 Task: Look for space in Manhattan from 23rd April, 2023 to 29th April, 2023 for 4 adults in price range Rs.15000 to Rs.20000. Place can be entire place with 2 bedrooms having 2 beds and 2 bathrooms. Property type can be house. Amenities needed are: wifi, kitchen, heating, bbq grill, breakfast. Required host language is English.
Action: Mouse moved to (413, 471)
Screenshot: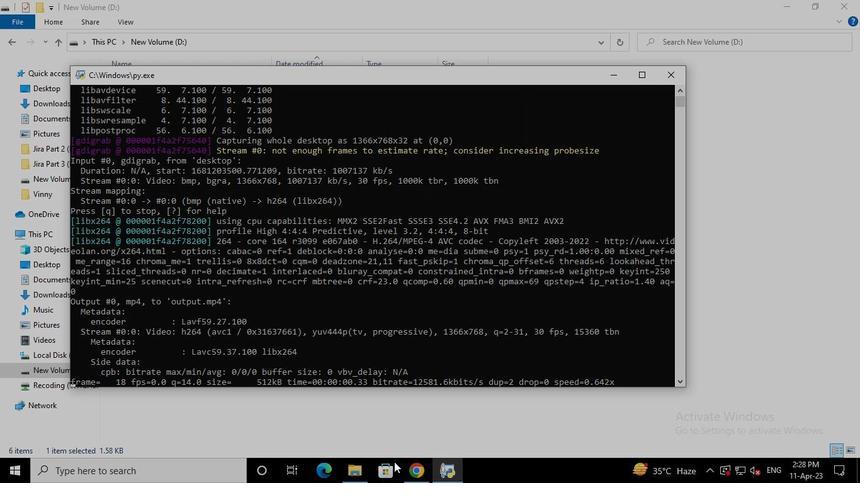 
Action: Mouse pressed left at (413, 471)
Screenshot: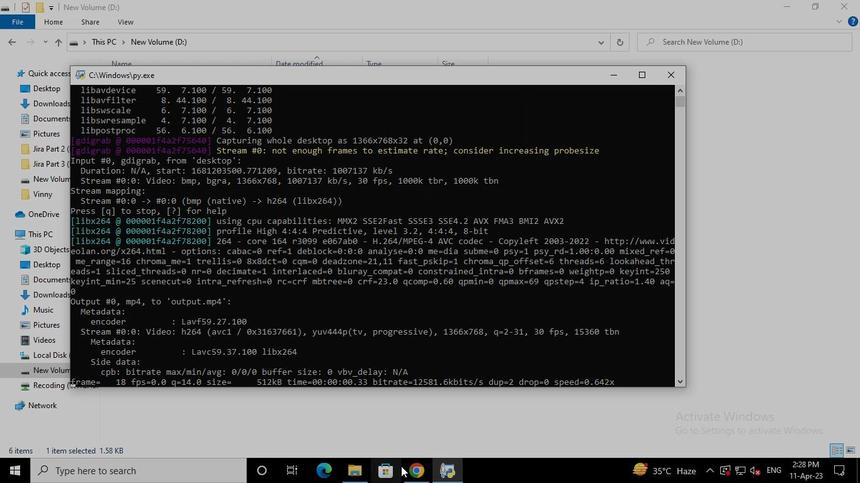 
Action: Mouse moved to (355, 114)
Screenshot: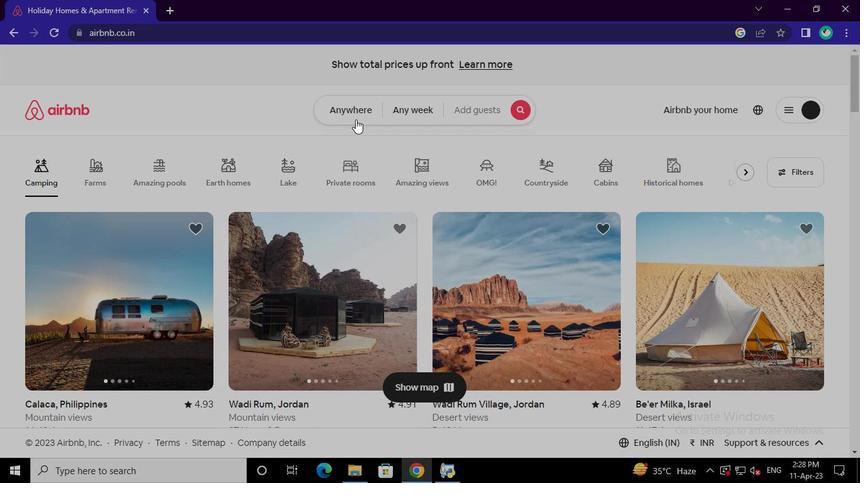 
Action: Mouse pressed left at (355, 114)
Screenshot: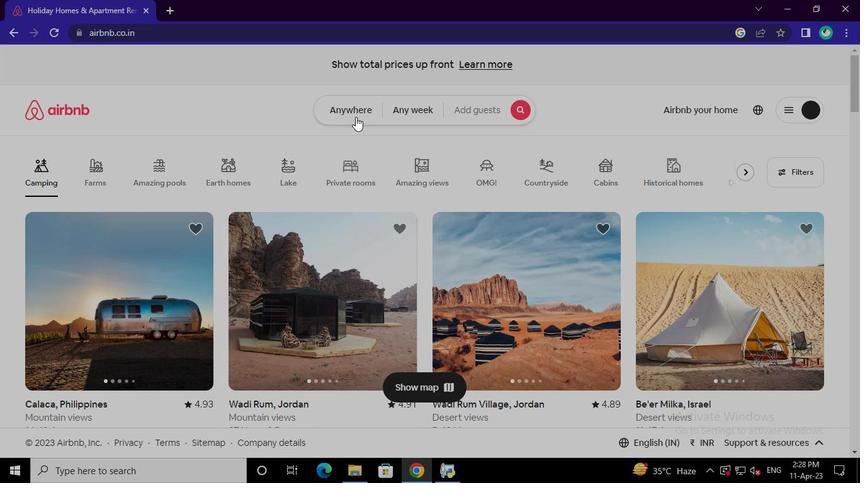 
Action: Mouse moved to (278, 153)
Screenshot: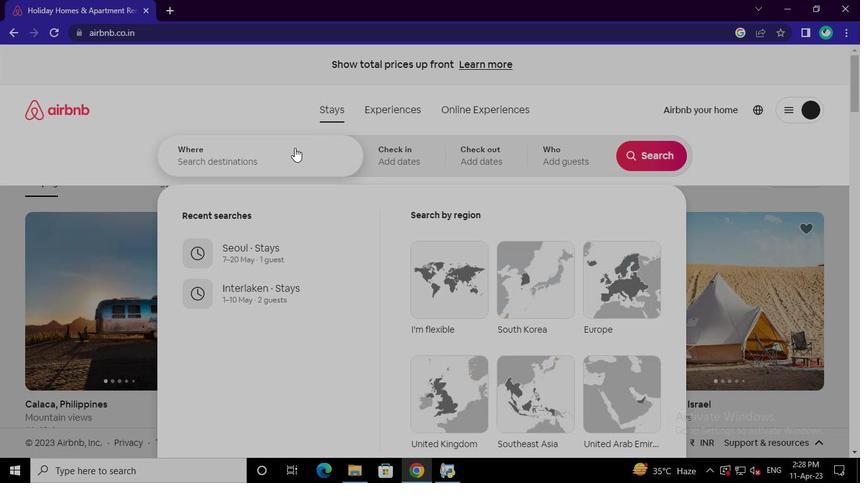 
Action: Mouse pressed left at (278, 153)
Screenshot: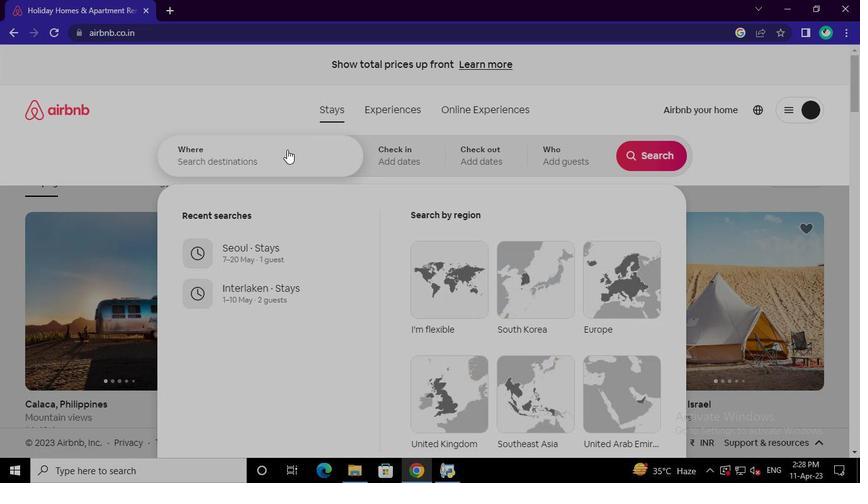 
Action: Keyboard Key.shift
Screenshot: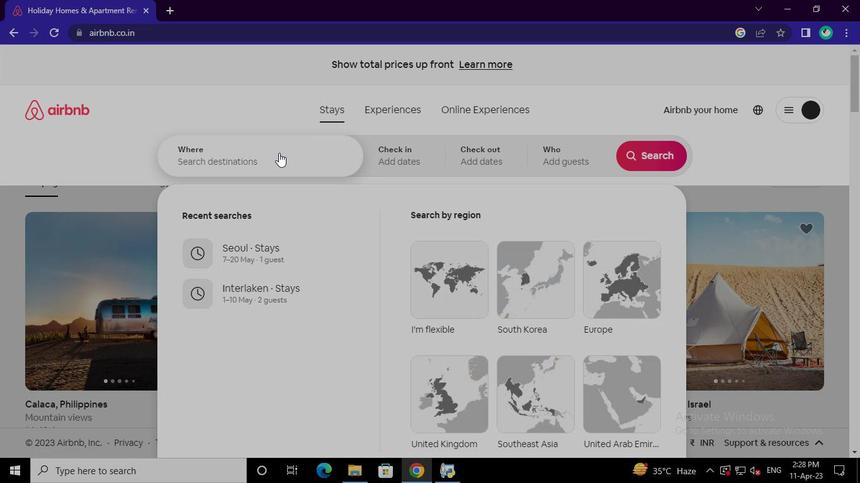 
Action: Keyboard M
Screenshot: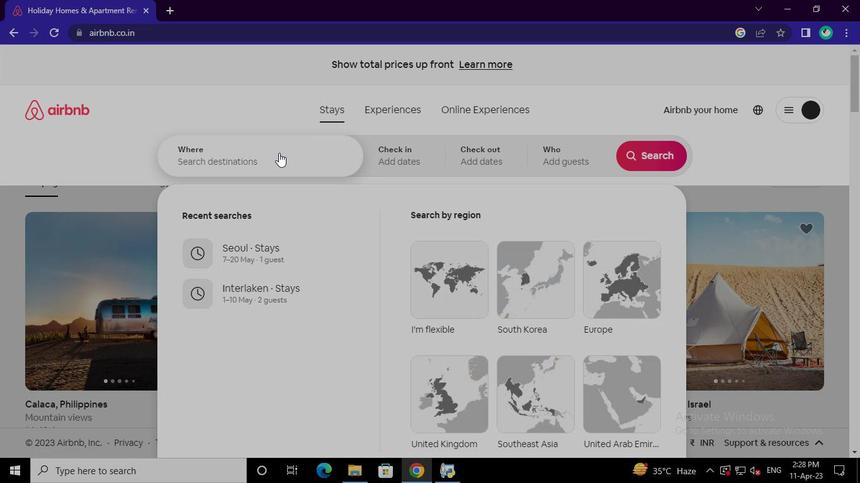 
Action: Keyboard a
Screenshot: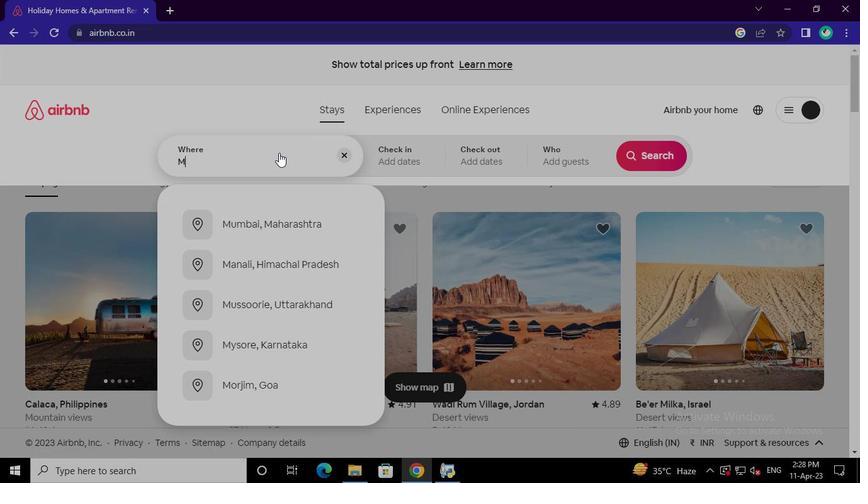 
Action: Keyboard n
Screenshot: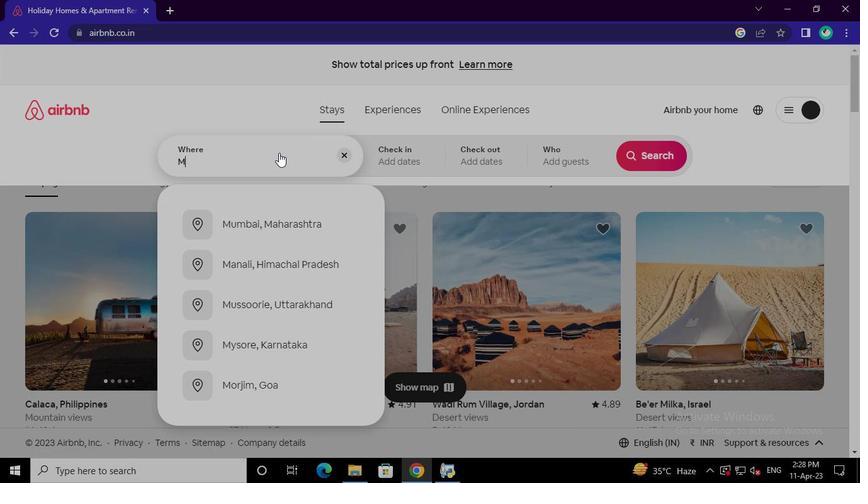 
Action: Keyboard h
Screenshot: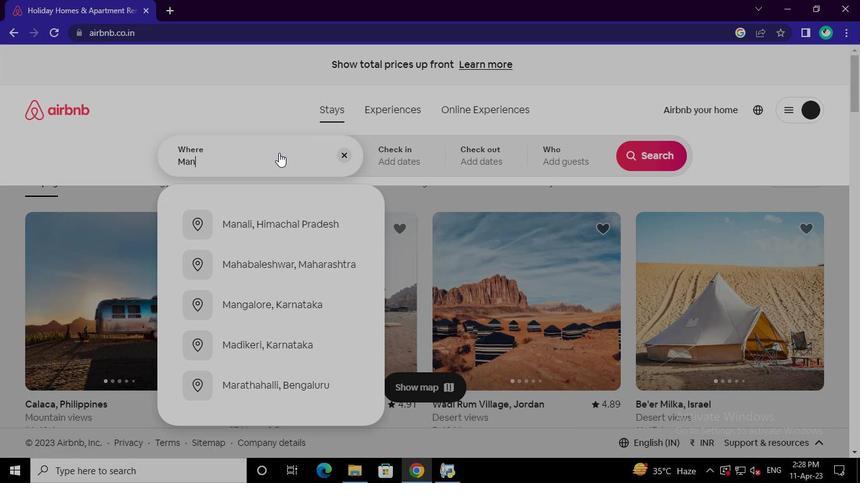 
Action: Keyboard a
Screenshot: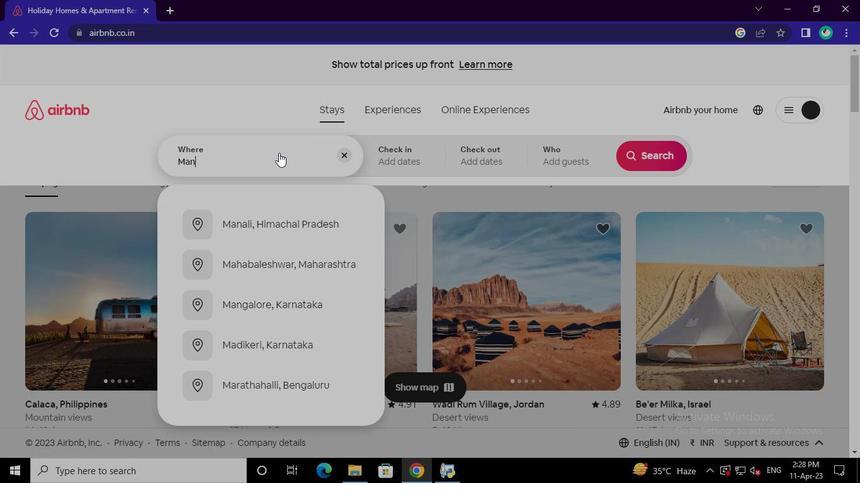 
Action: Keyboard t
Screenshot: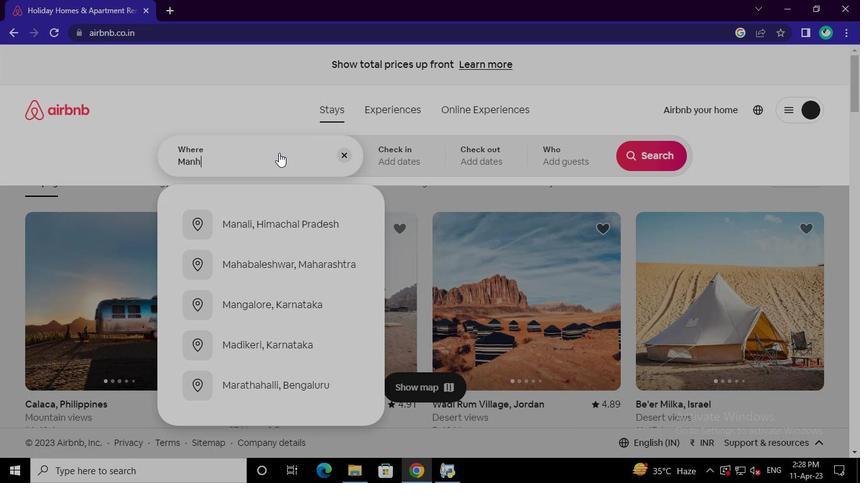 
Action: Keyboard t
Screenshot: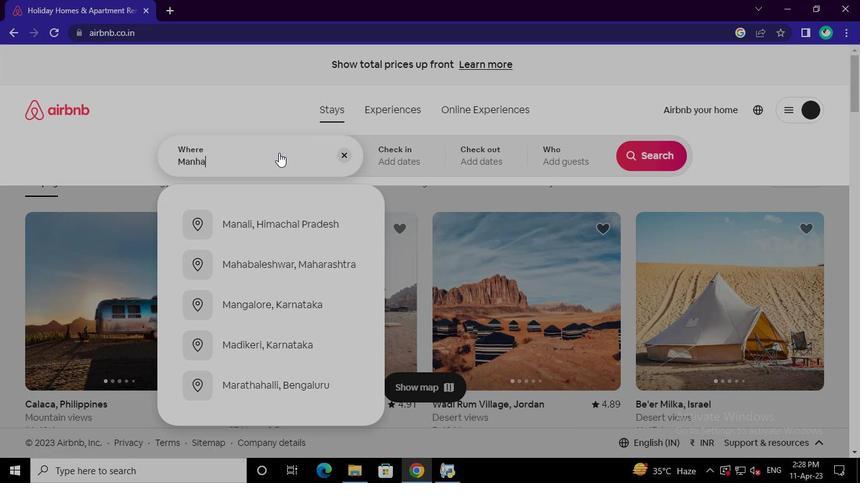 
Action: Keyboard a
Screenshot: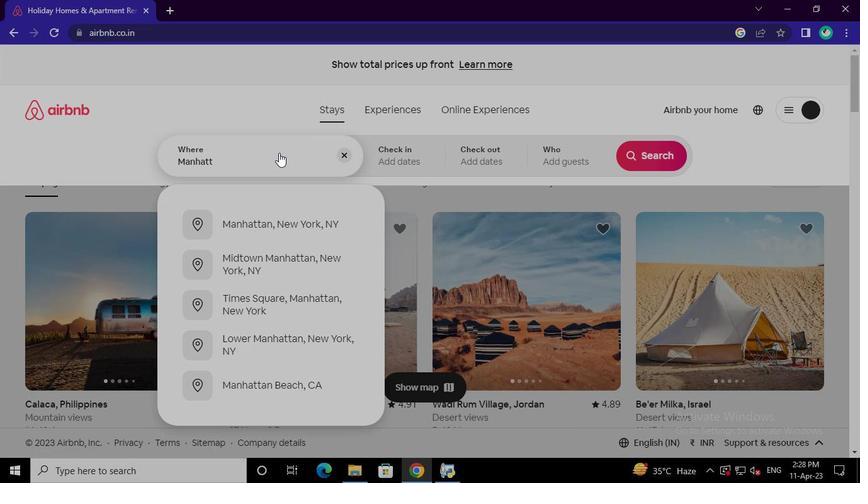 
Action: Keyboard n
Screenshot: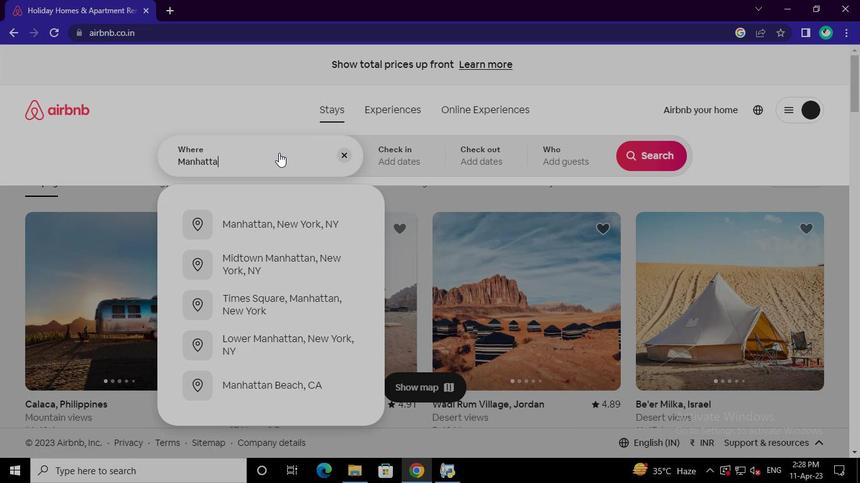 
Action: Mouse moved to (273, 221)
Screenshot: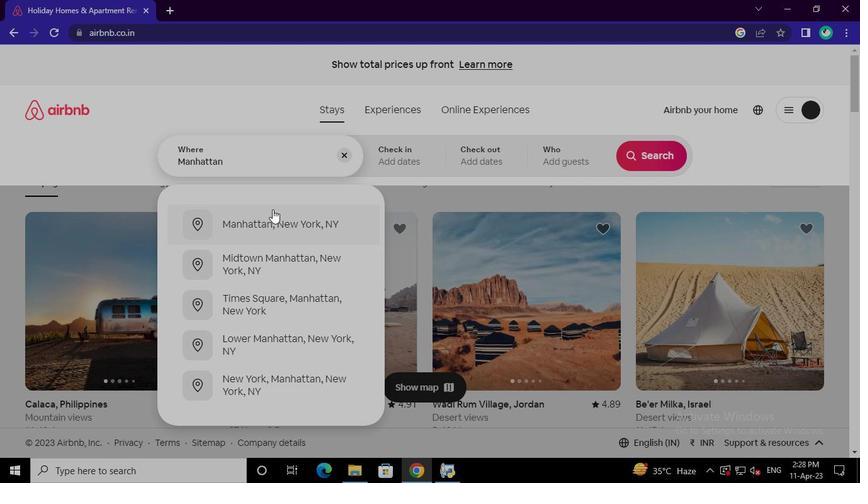 
Action: Mouse pressed left at (273, 221)
Screenshot: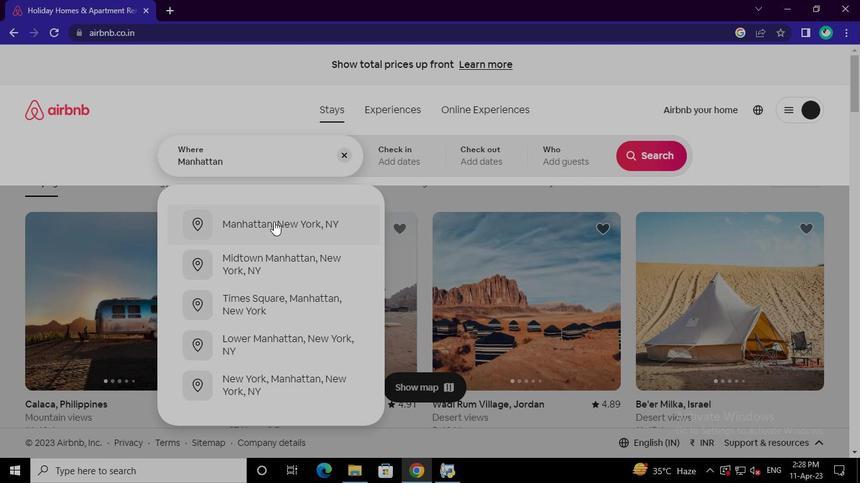 
Action: Mouse moved to (205, 430)
Screenshot: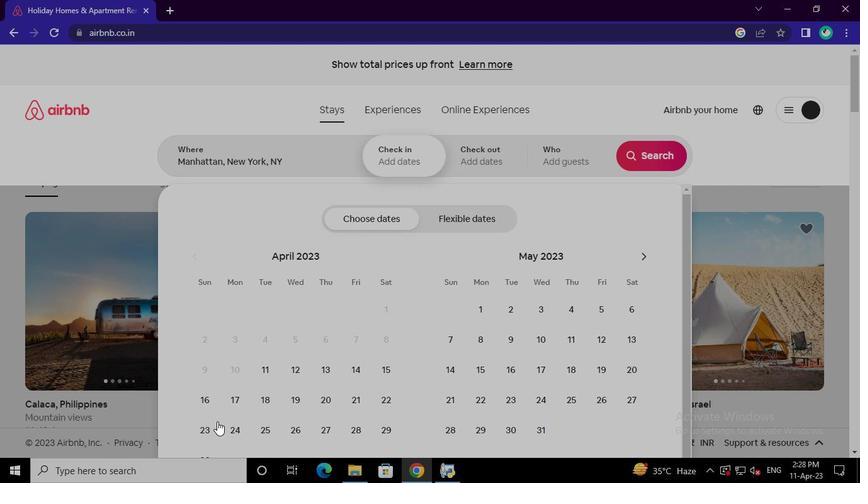 
Action: Mouse pressed left at (205, 430)
Screenshot: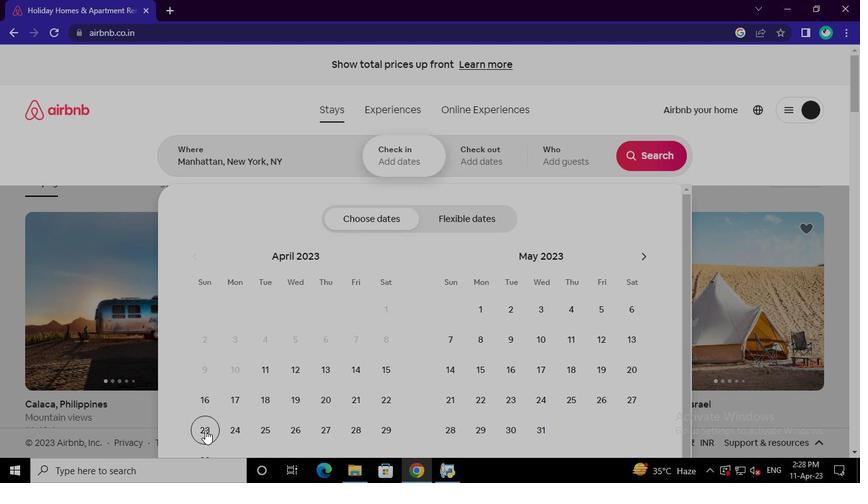 
Action: Mouse moved to (380, 437)
Screenshot: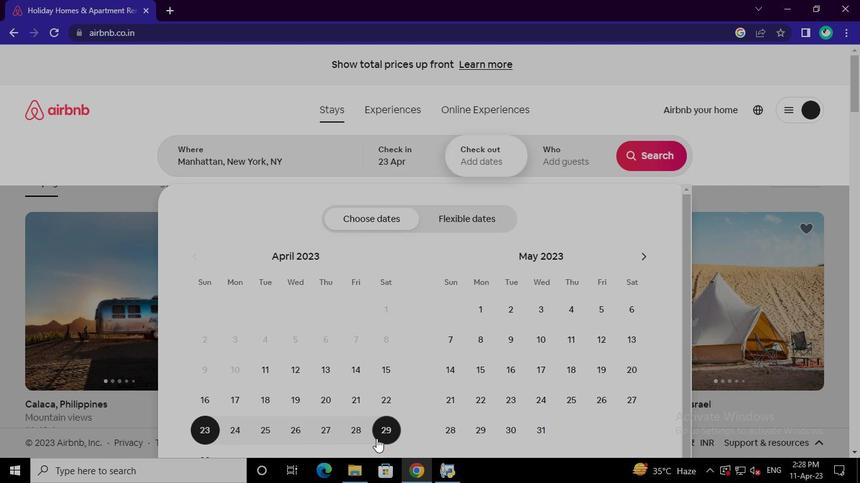 
Action: Mouse pressed left at (380, 437)
Screenshot: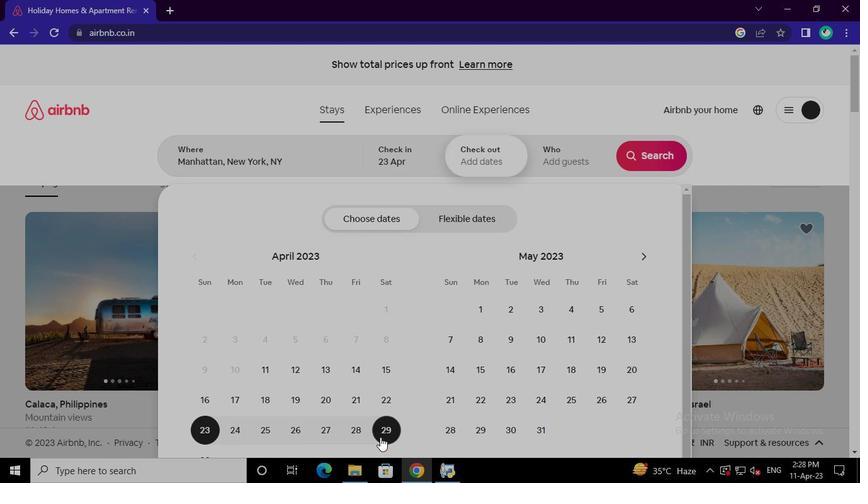 
Action: Mouse moved to (564, 163)
Screenshot: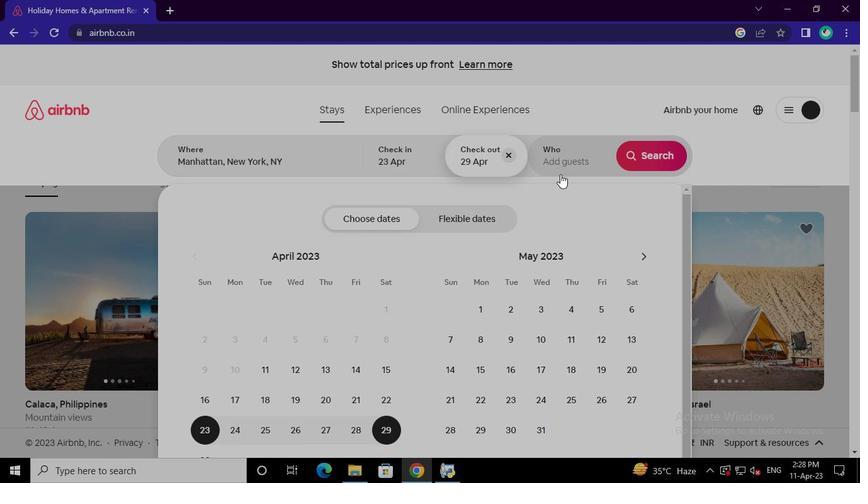 
Action: Mouse pressed left at (564, 163)
Screenshot: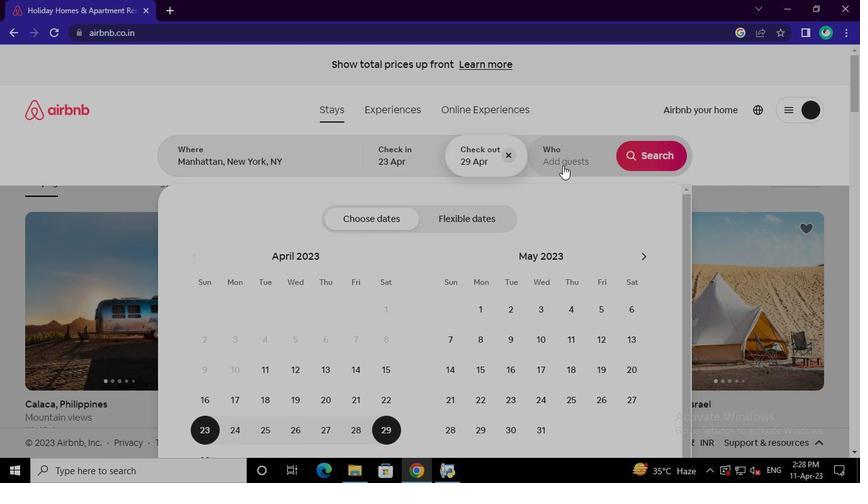 
Action: Mouse moved to (653, 219)
Screenshot: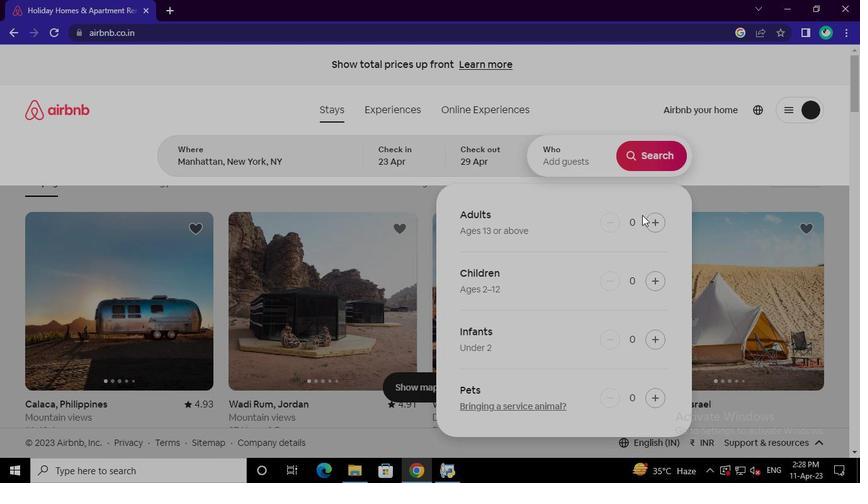 
Action: Mouse pressed left at (653, 219)
Screenshot: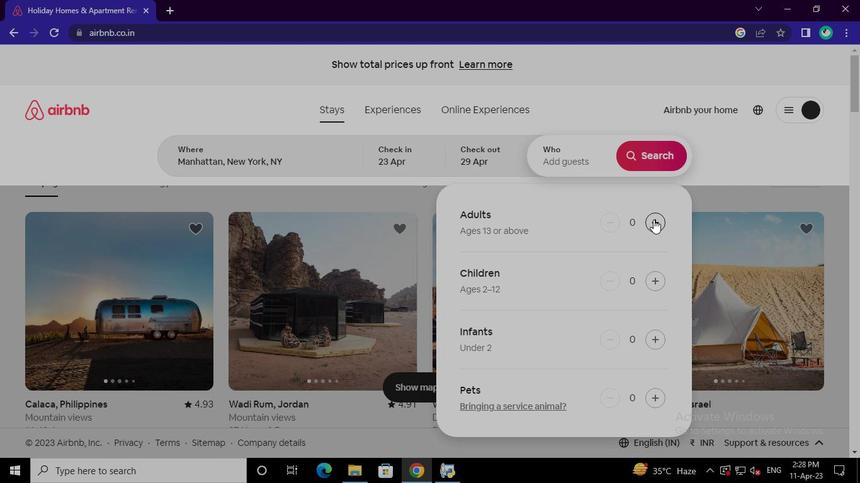 
Action: Mouse pressed left at (653, 219)
Screenshot: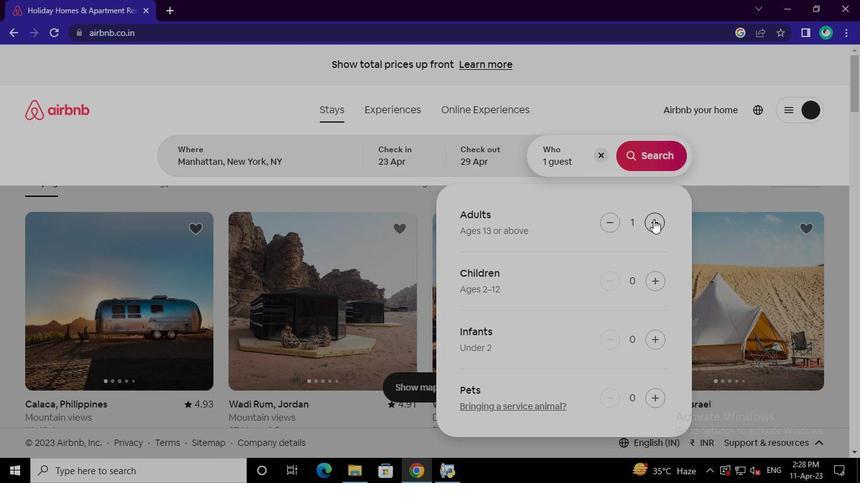
Action: Mouse pressed left at (653, 219)
Screenshot: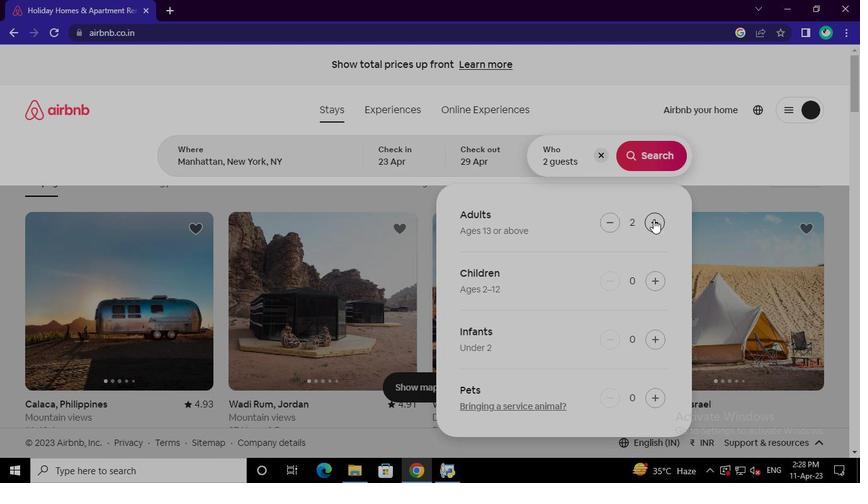 
Action: Mouse pressed left at (653, 219)
Screenshot: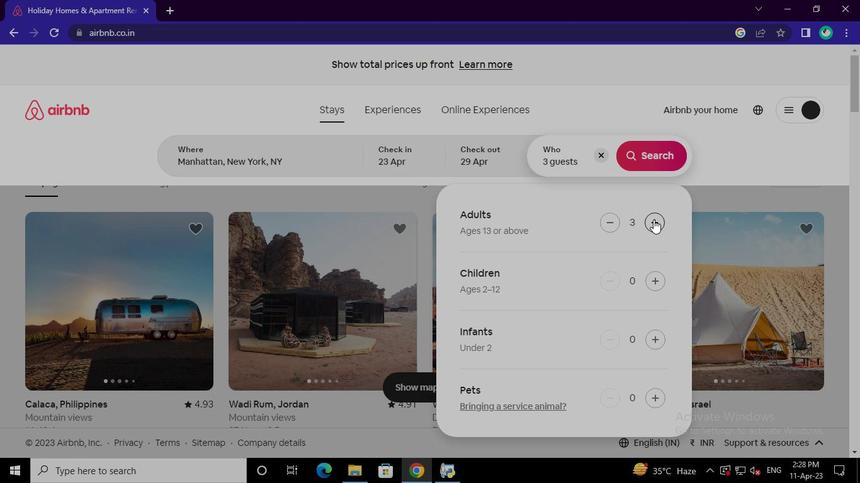 
Action: Mouse moved to (655, 163)
Screenshot: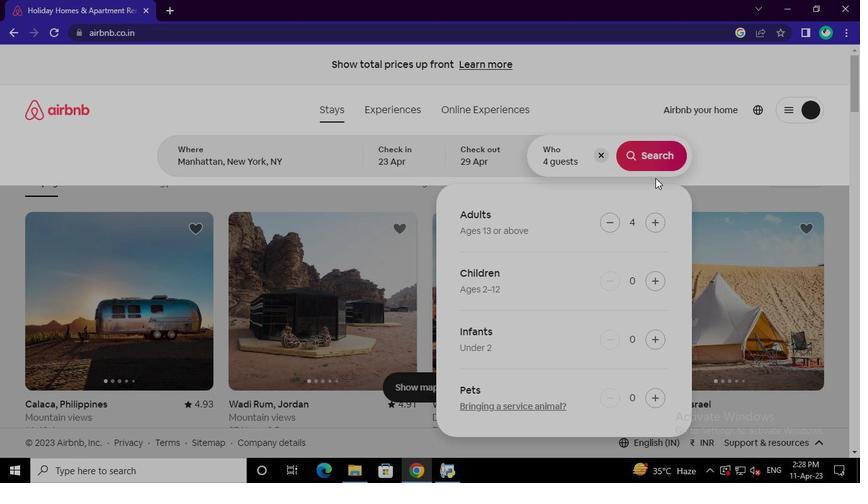 
Action: Mouse pressed left at (655, 163)
Screenshot: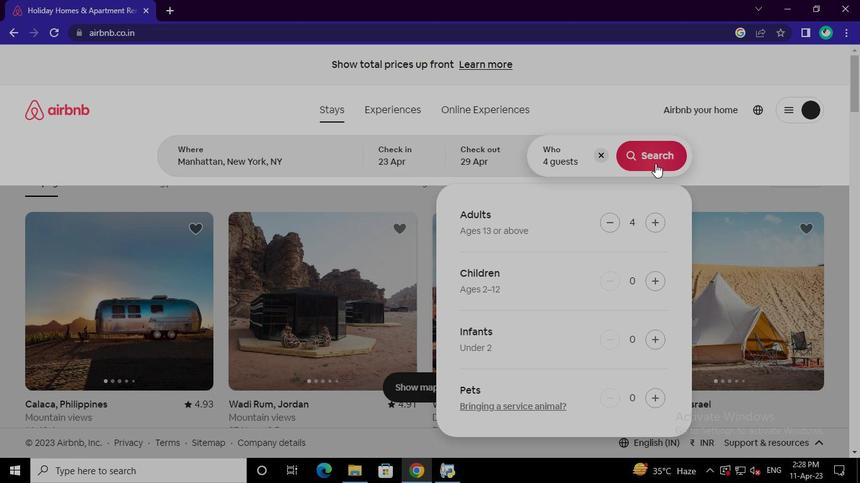 
Action: Mouse moved to (807, 126)
Screenshot: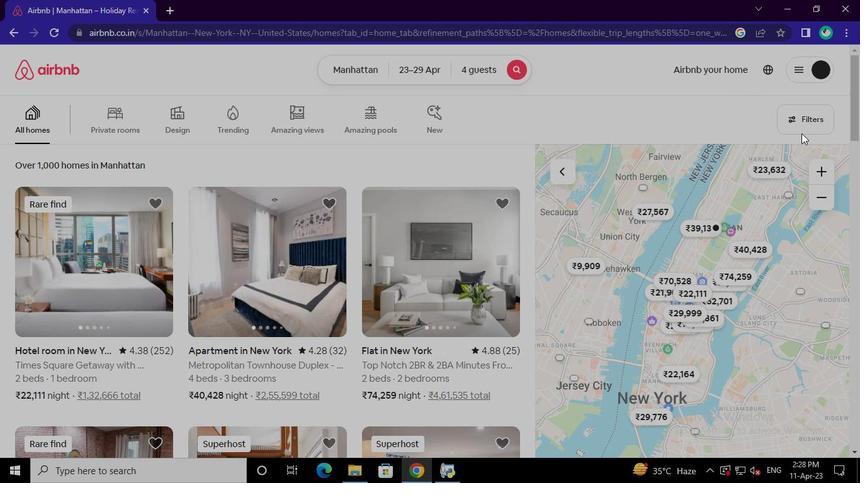 
Action: Mouse pressed left at (807, 126)
Screenshot: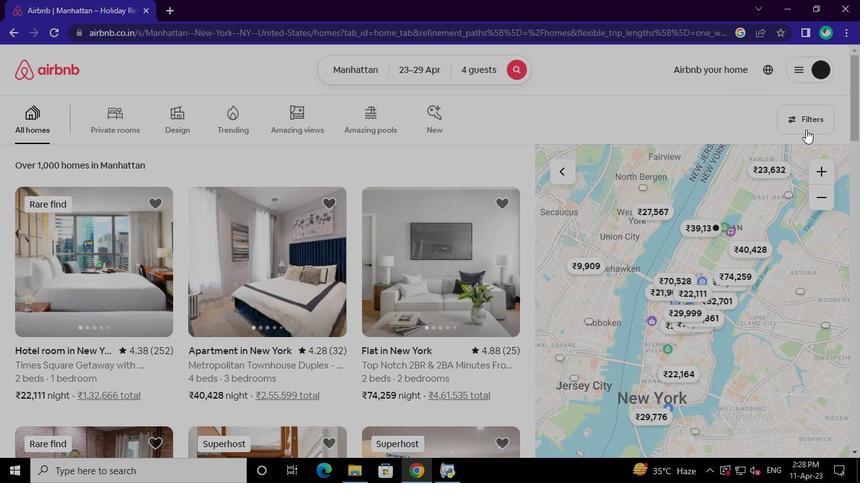 
Action: Mouse moved to (293, 282)
Screenshot: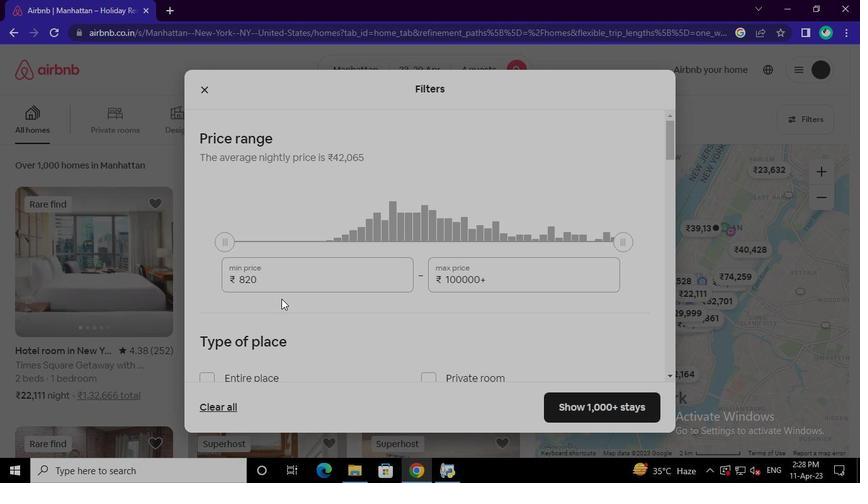 
Action: Mouse pressed left at (293, 282)
Screenshot: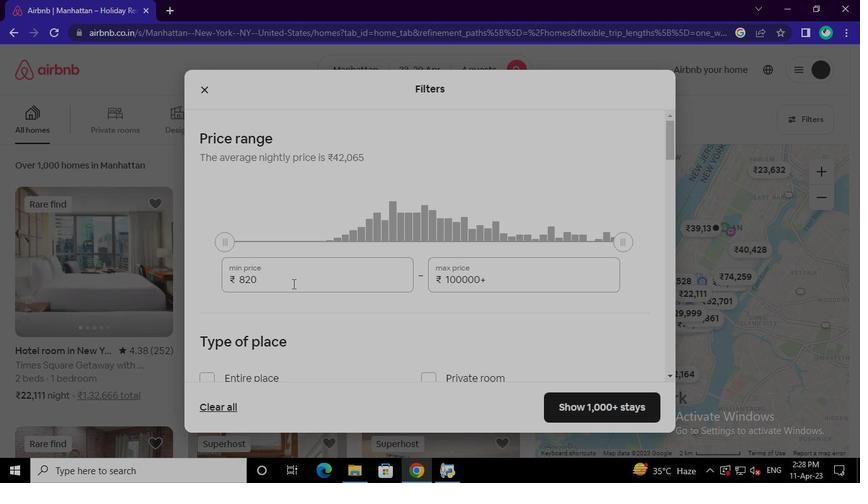 
Action: Keyboard Key.backspace
Screenshot: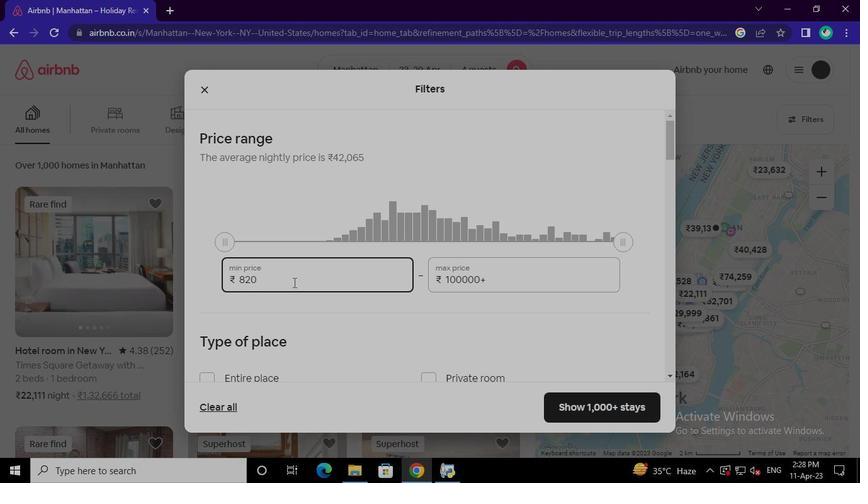 
Action: Keyboard Key.backspace
Screenshot: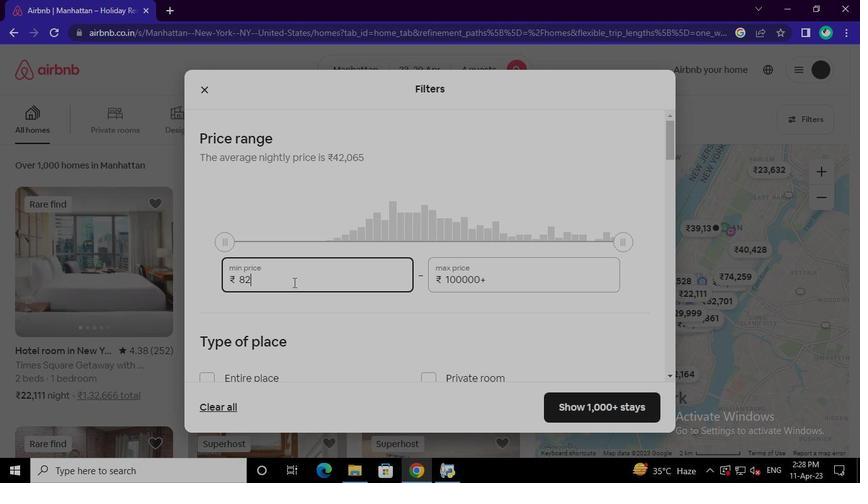 
Action: Keyboard Key.backspace
Screenshot: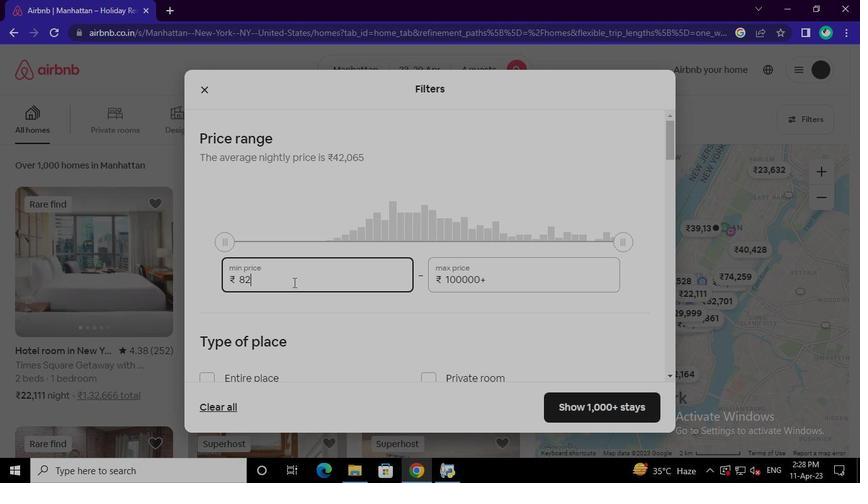 
Action: Keyboard Key.backspace
Screenshot: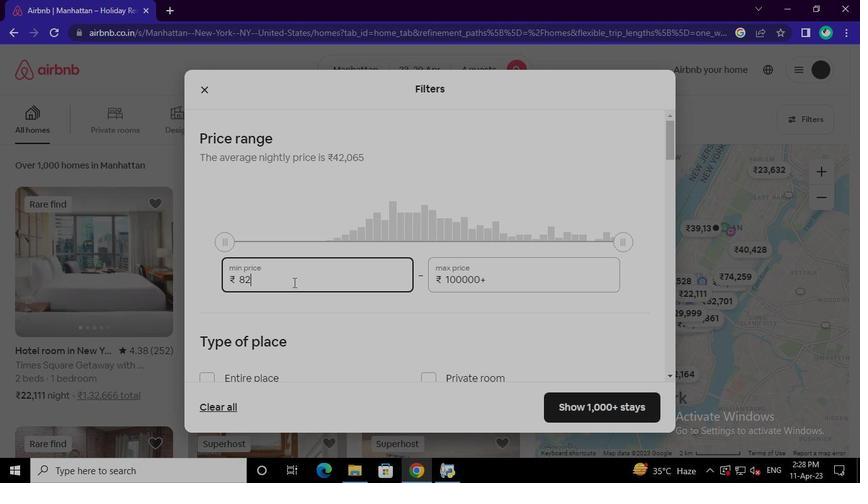 
Action: Keyboard Key.backspace
Screenshot: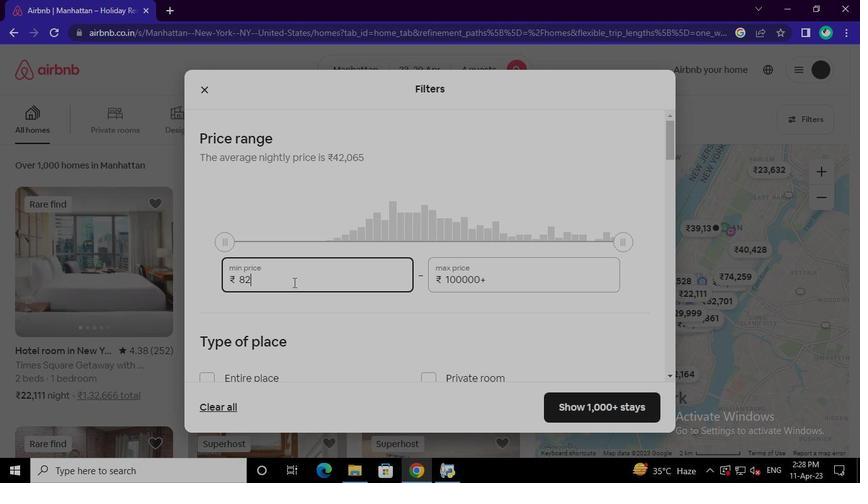 
Action: Keyboard Key.backspace
Screenshot: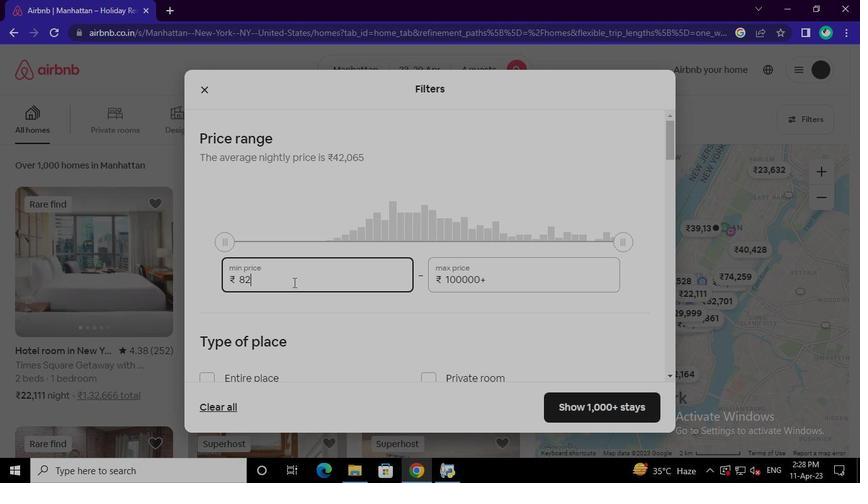
Action: Keyboard Key.backspace
Screenshot: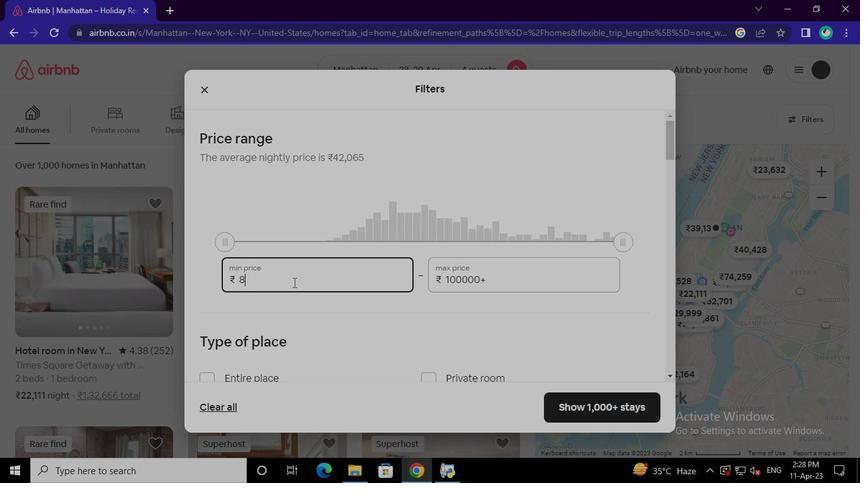 
Action: Keyboard Key.backspace
Screenshot: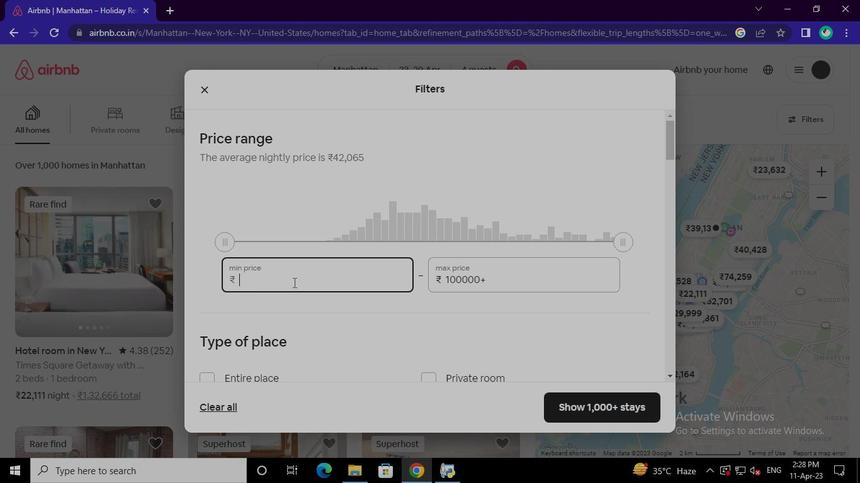 
Action: Keyboard Key.backspace
Screenshot: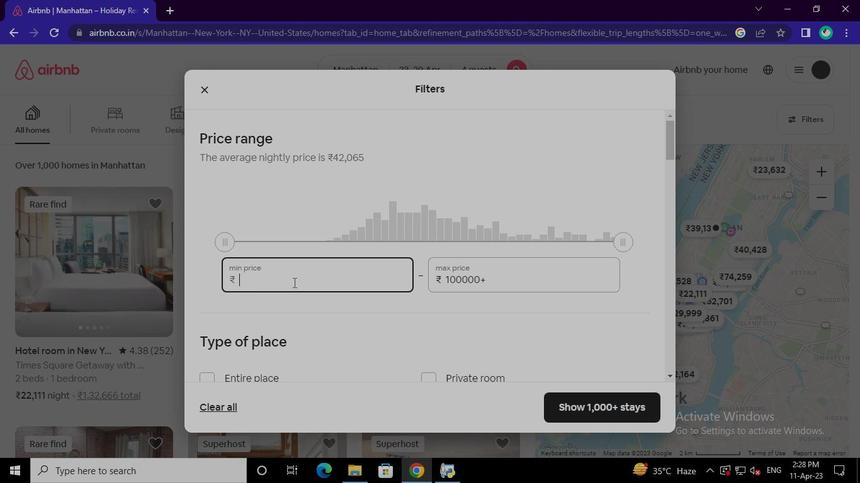 
Action: Keyboard Key.backspace
Screenshot: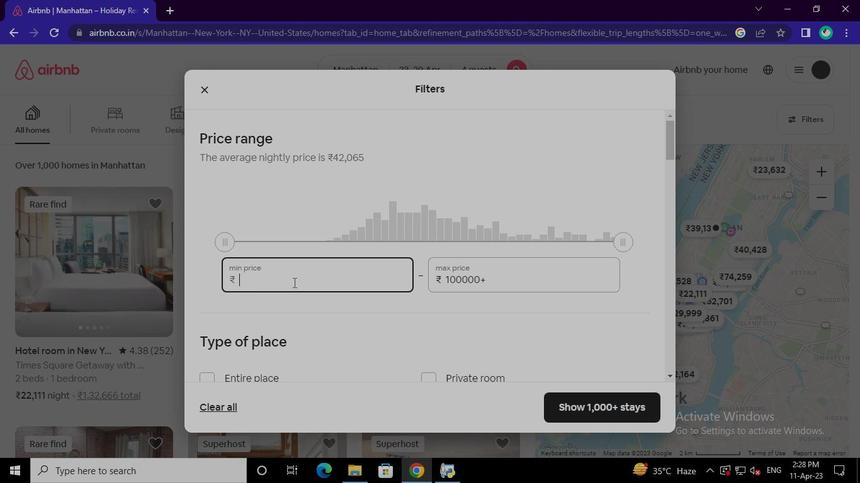 
Action: Keyboard Key.backspace
Screenshot: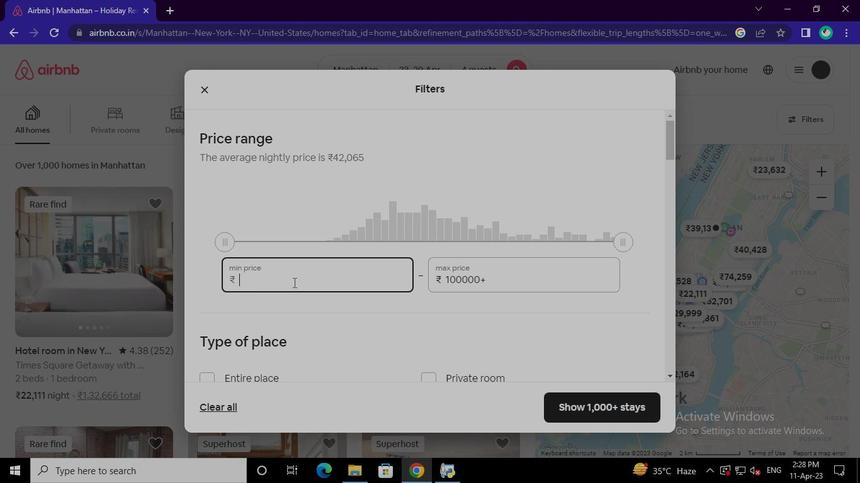 
Action: Keyboard Key.backspace
Screenshot: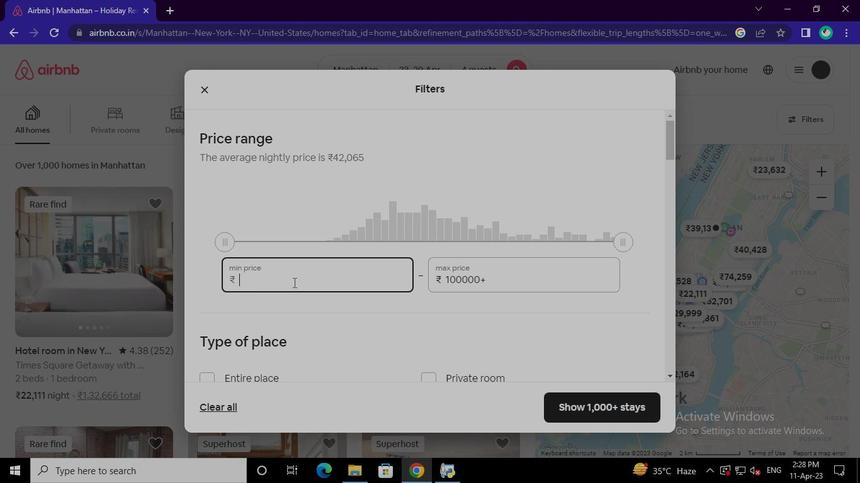 
Action: Keyboard Key.backspace
Screenshot: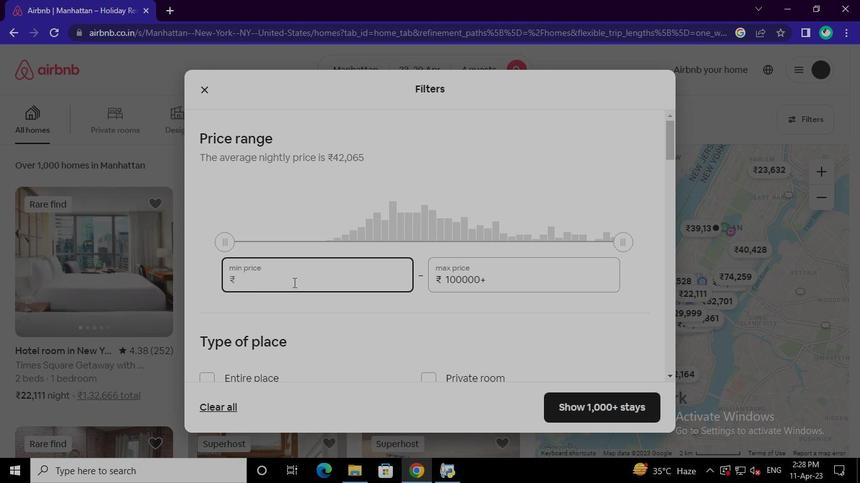 
Action: Keyboard Key.backspace
Screenshot: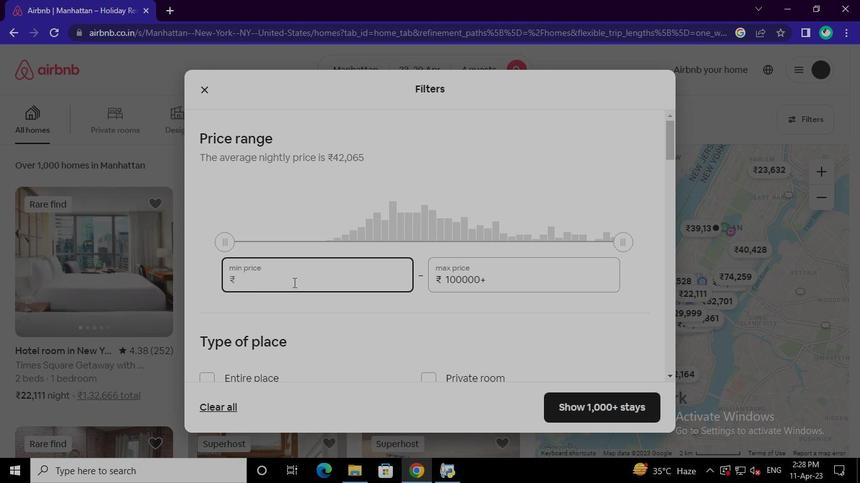 
Action: Keyboard Key.backspace
Screenshot: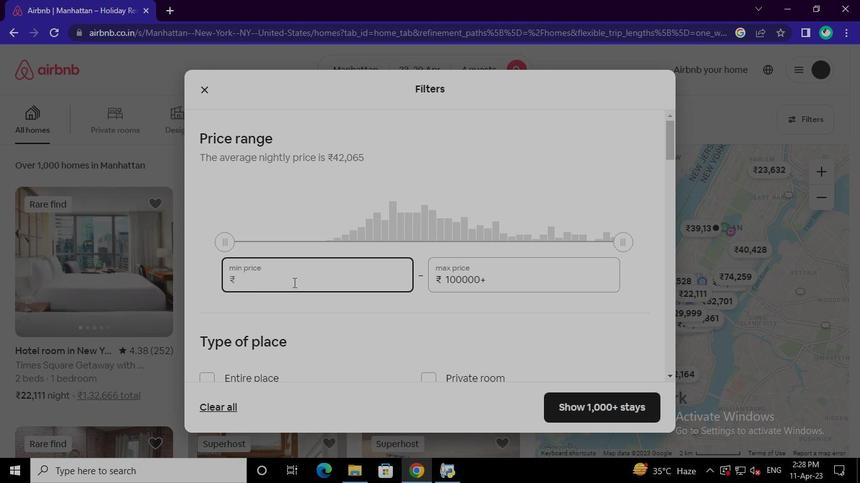 
Action: Keyboard Key.backspace
Screenshot: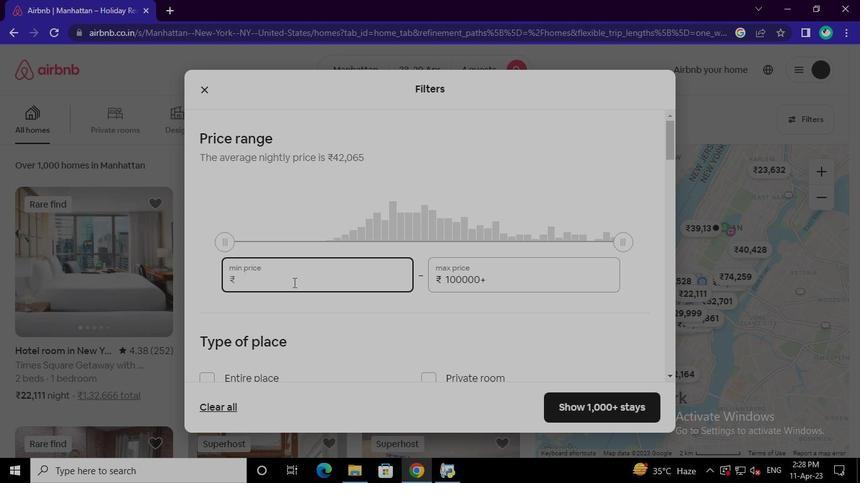 
Action: Keyboard Key.backspace
Screenshot: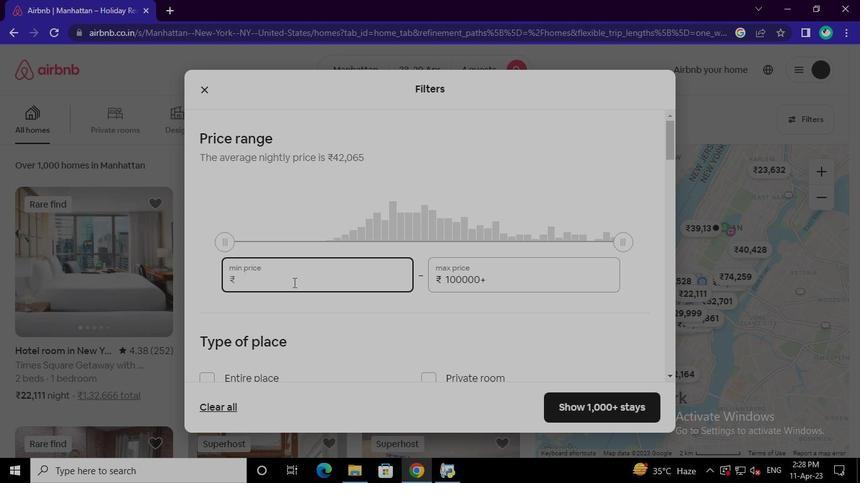
Action: Keyboard Key.backspace
Screenshot: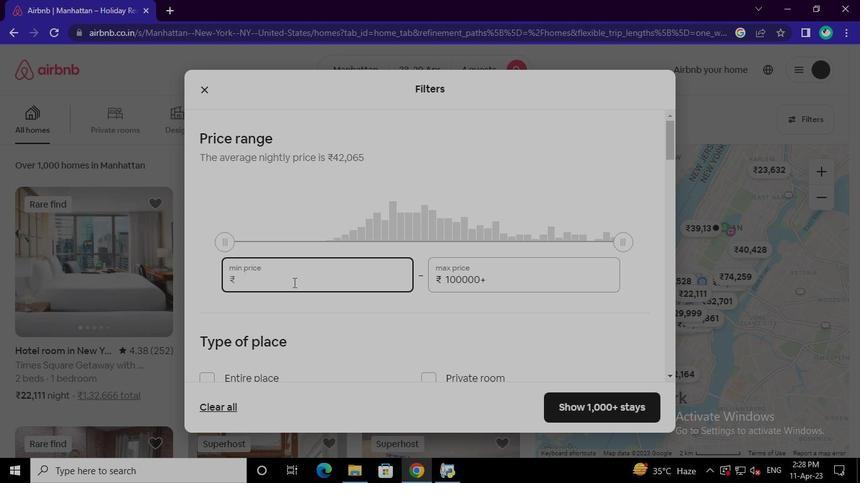 
Action: Keyboard Key.backspace
Screenshot: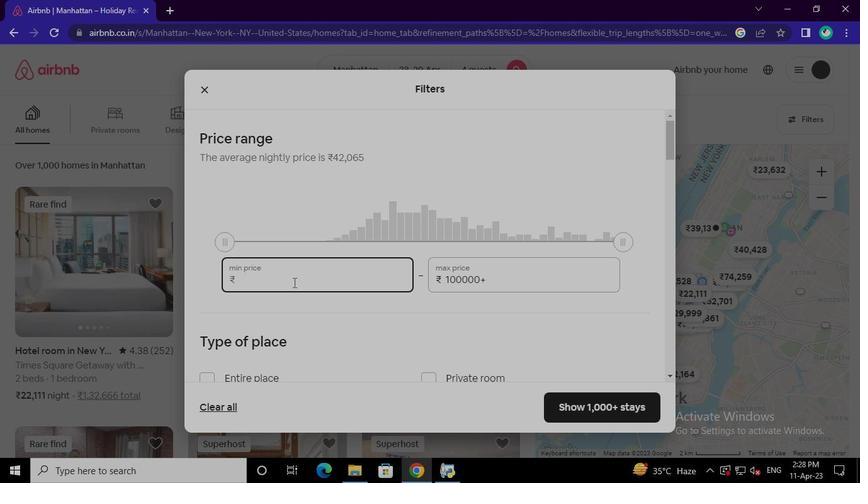 
Action: Keyboard Key.backspace
Screenshot: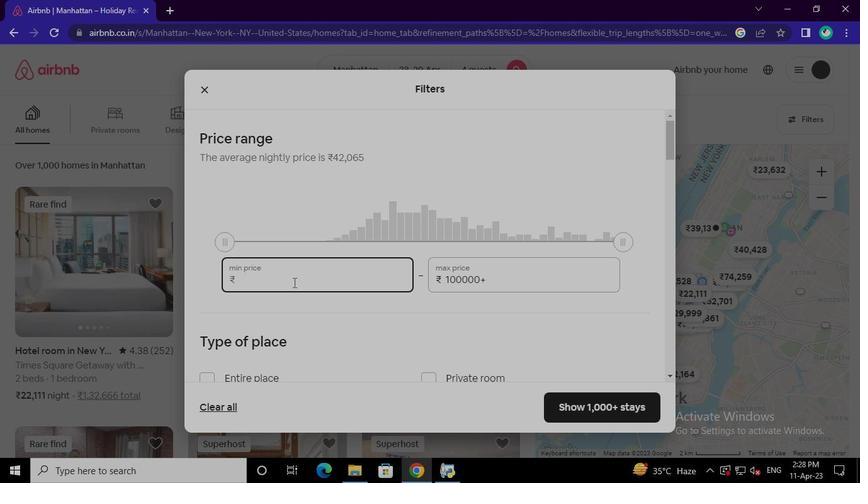 
Action: Keyboard <97>
Screenshot: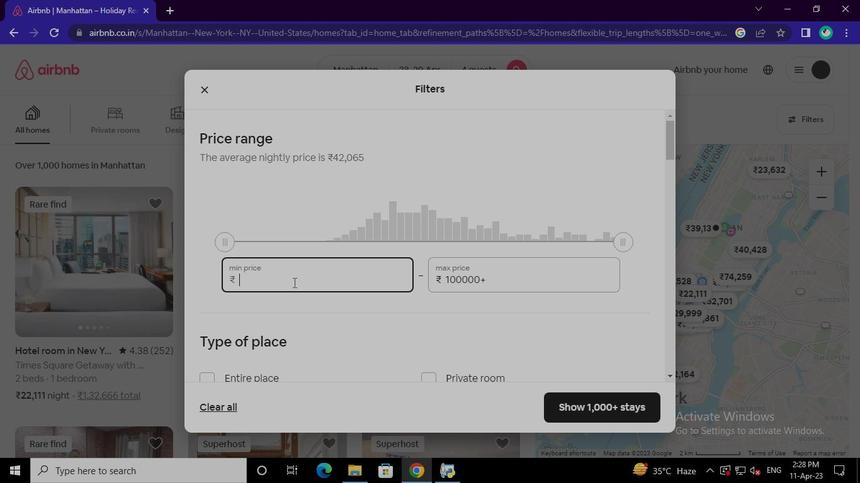 
Action: Keyboard <101>
Screenshot: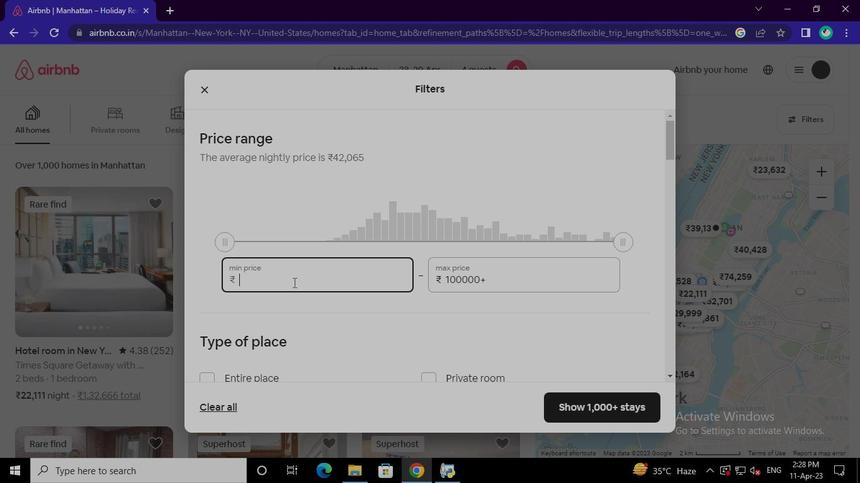 
Action: Keyboard <96>
Screenshot: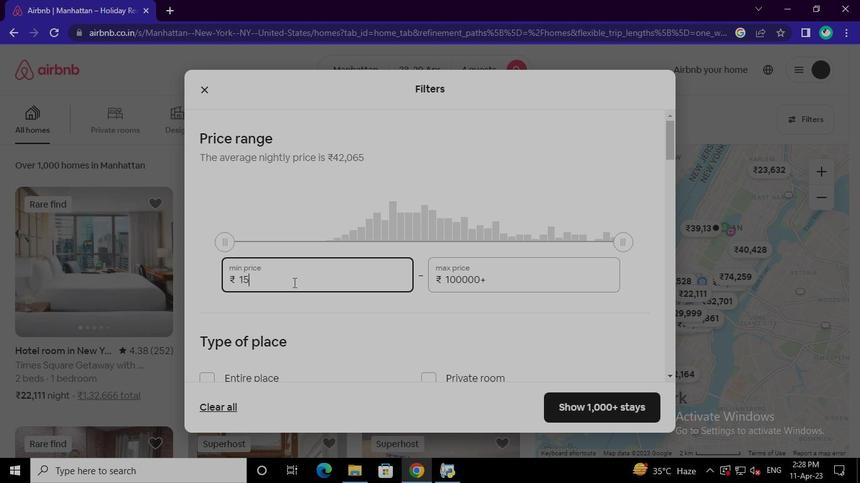 
Action: Keyboard <96>
Screenshot: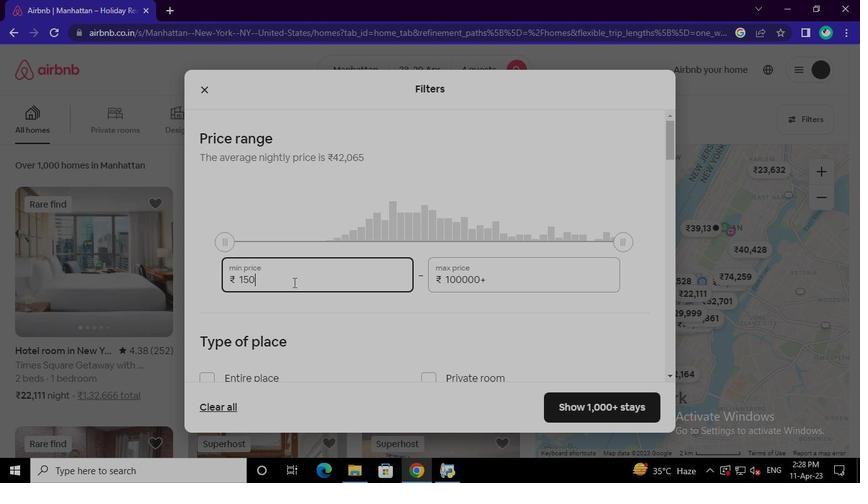 
Action: Keyboard <96>
Screenshot: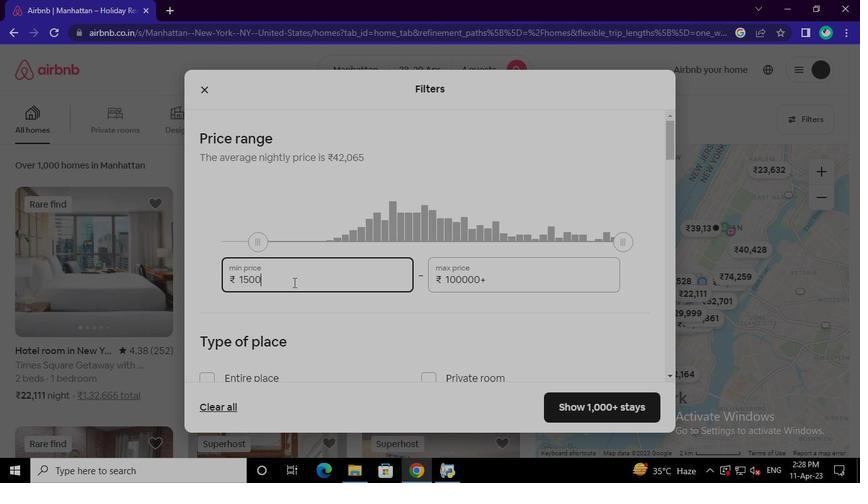 
Action: Mouse moved to (498, 279)
Screenshot: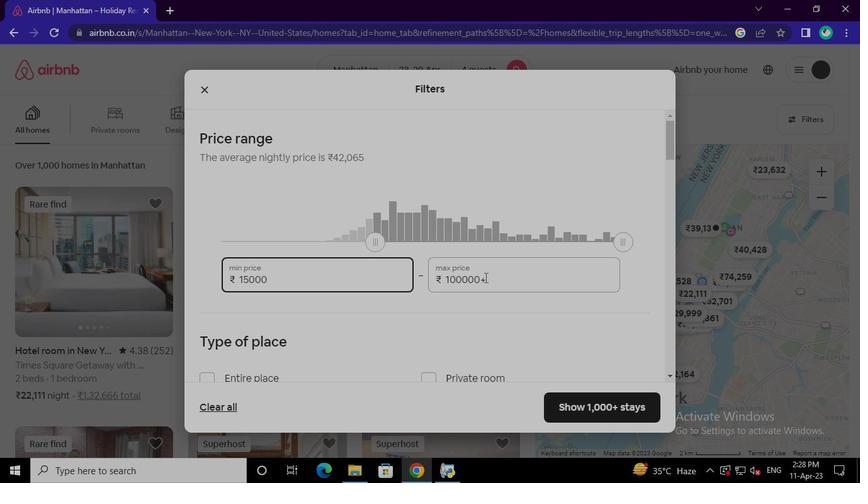 
Action: Mouse pressed left at (498, 279)
Screenshot: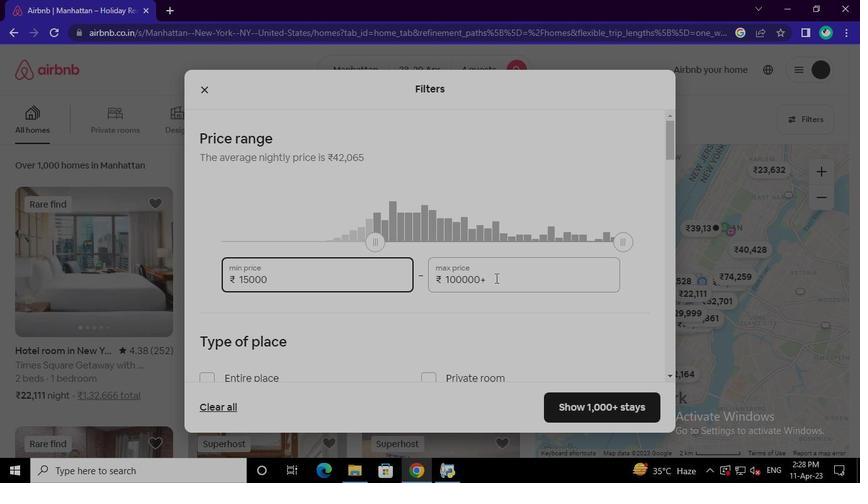 
Action: Keyboard Key.backspace
Screenshot: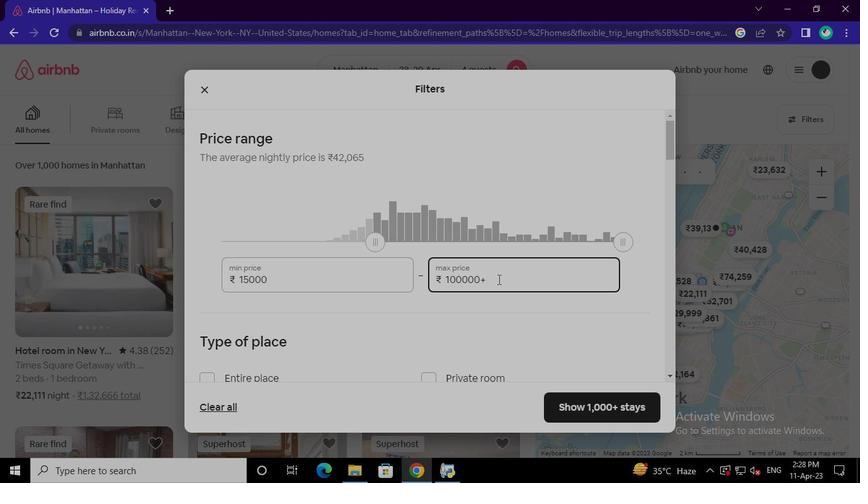 
Action: Keyboard Key.backspace
Screenshot: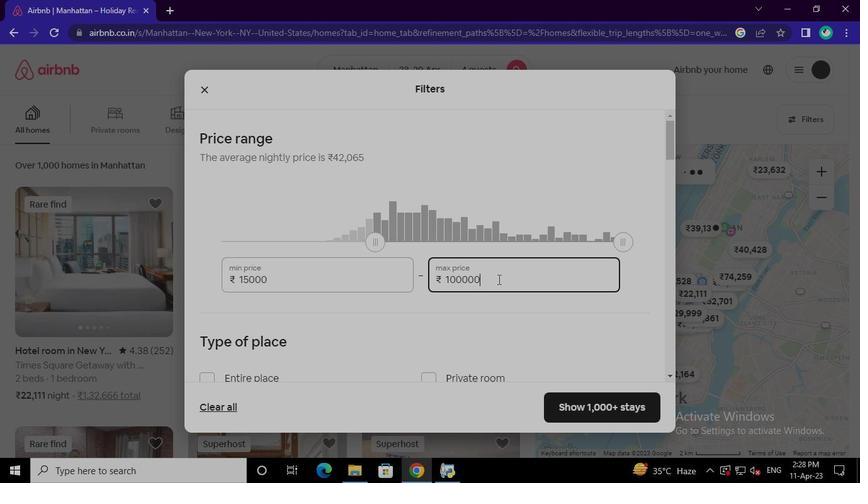
Action: Keyboard Key.backspace
Screenshot: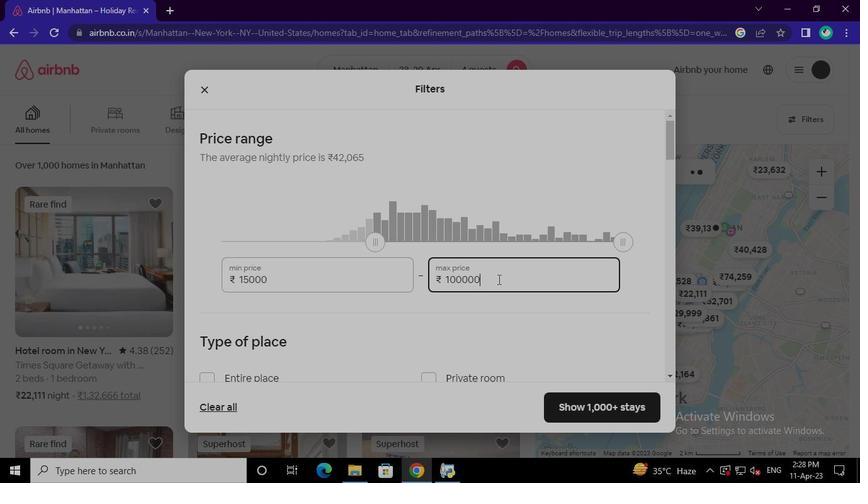 
Action: Keyboard Key.backspace
Screenshot: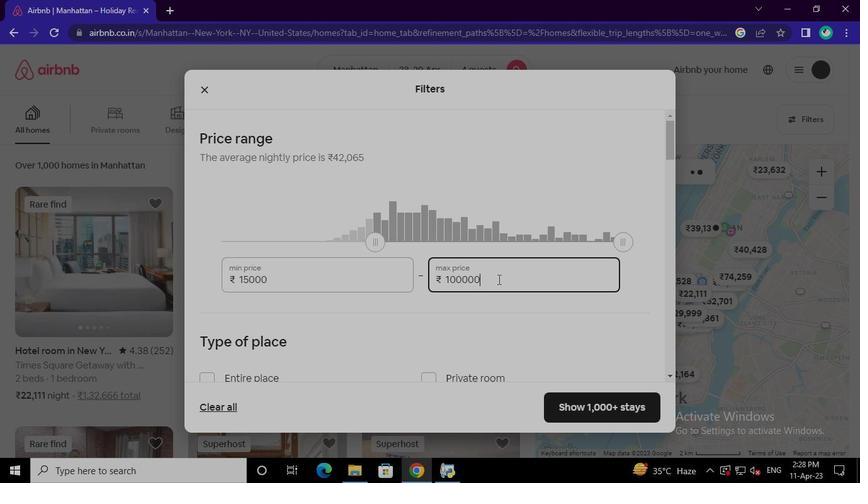 
Action: Keyboard Key.backspace
Screenshot: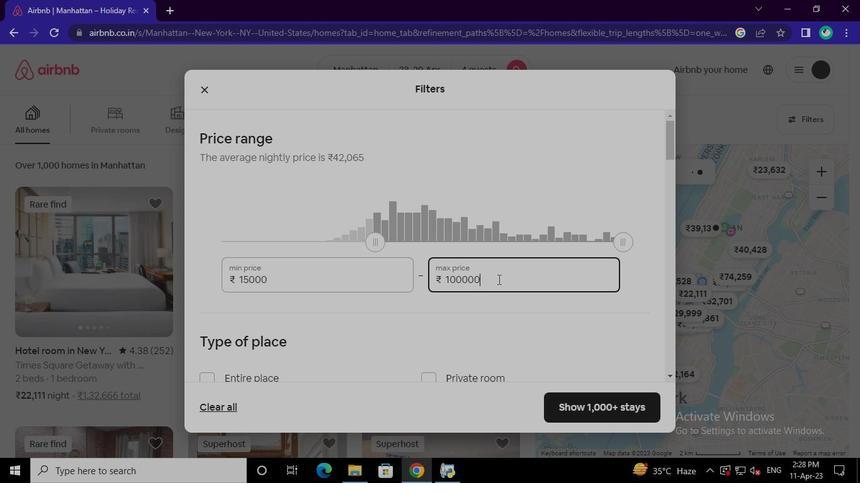 
Action: Keyboard Key.backspace
Screenshot: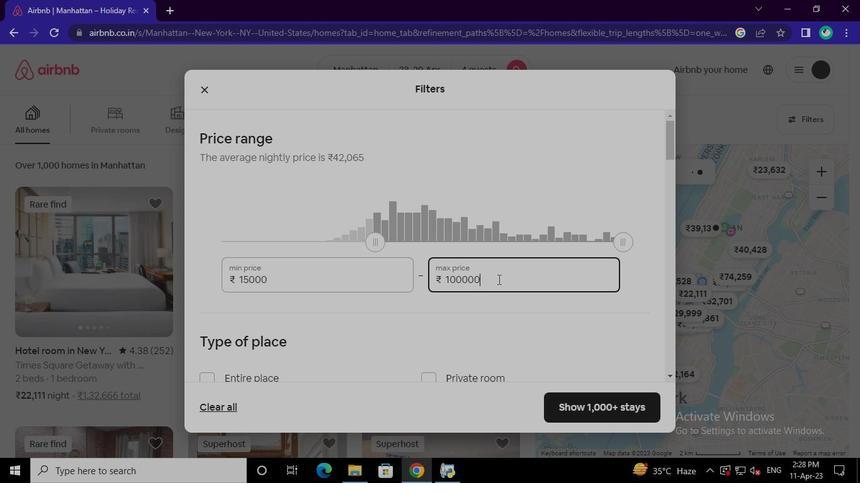 
Action: Keyboard Key.backspace
Screenshot: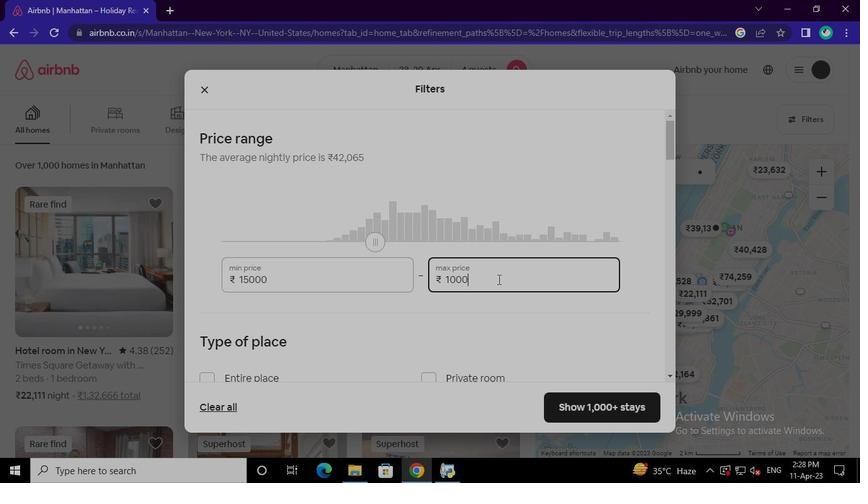 
Action: Keyboard Key.backspace
Screenshot: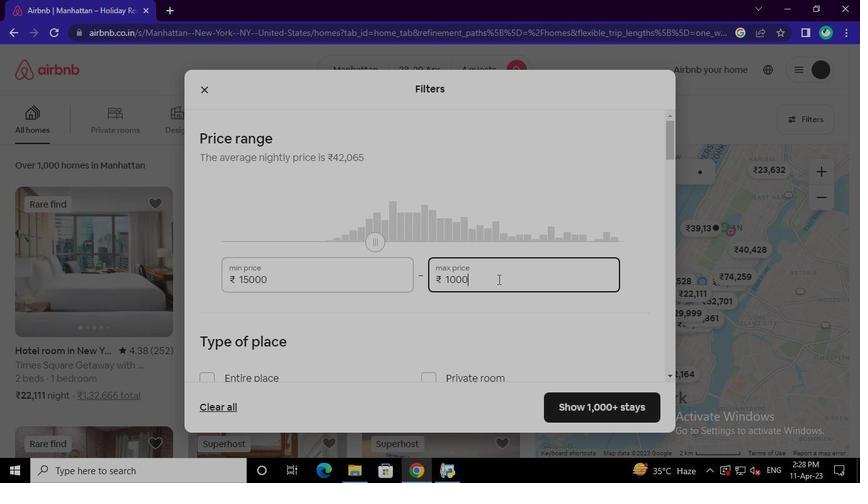 
Action: Keyboard Key.backspace
Screenshot: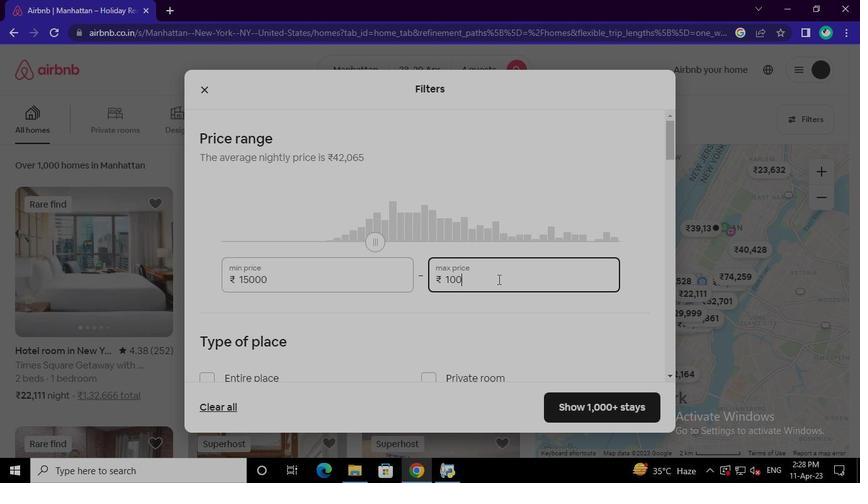
Action: Keyboard Key.backspace
Screenshot: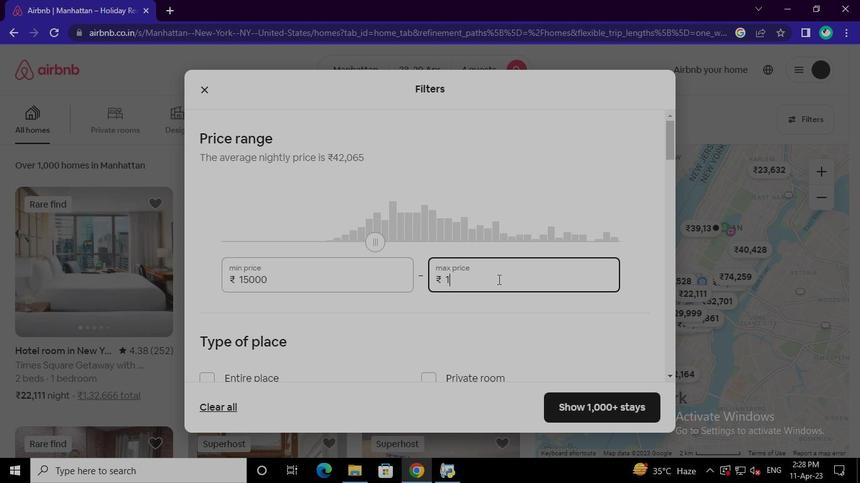 
Action: Keyboard Key.backspace
Screenshot: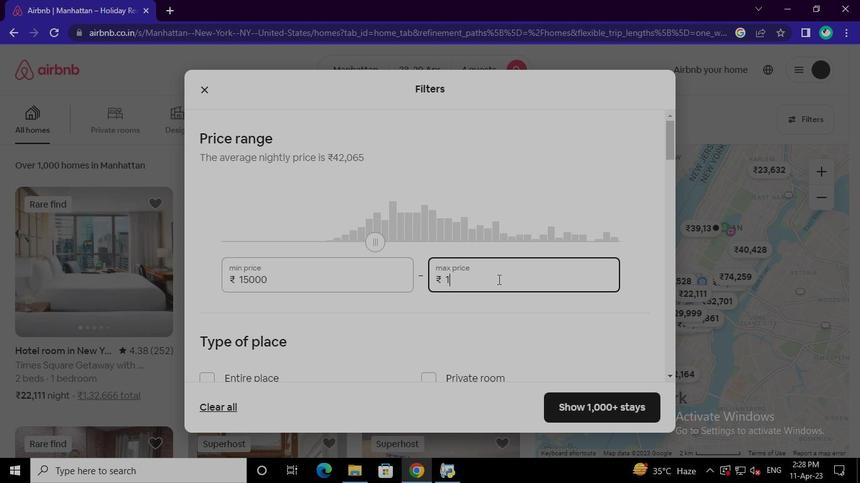 
Action: Keyboard Key.backspace
Screenshot: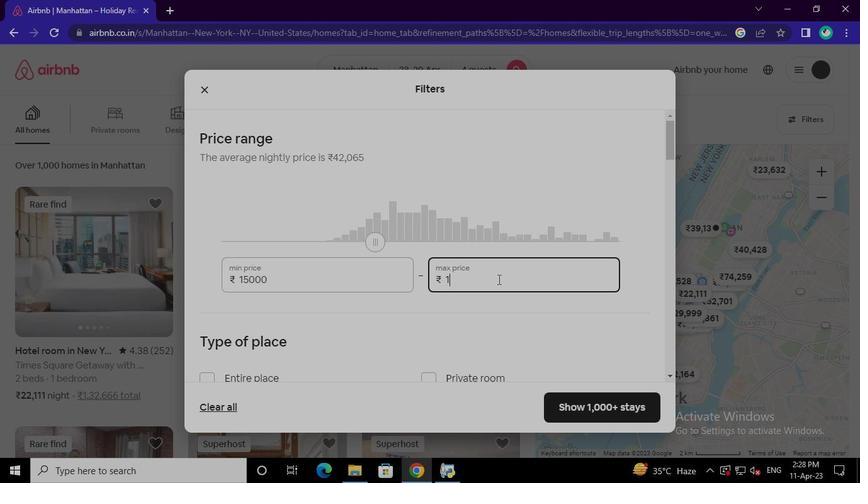
Action: Keyboard Key.backspace
Screenshot: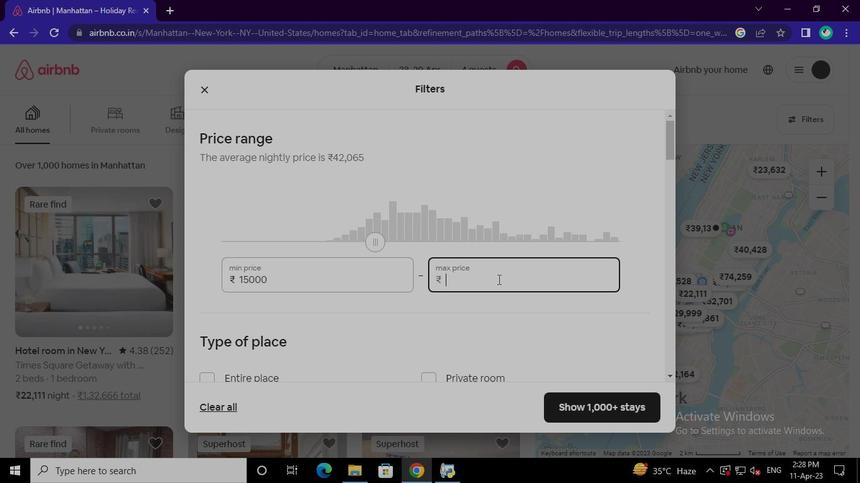 
Action: Keyboard Key.backspace
Screenshot: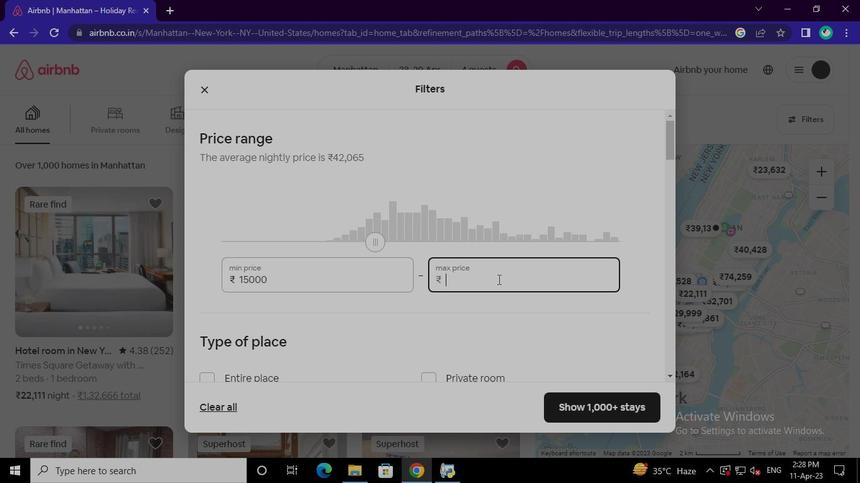 
Action: Keyboard Key.backspace
Screenshot: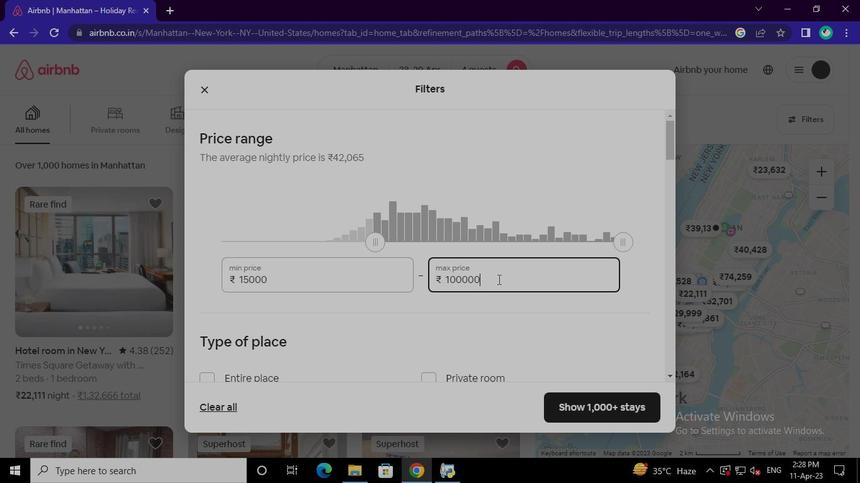 
Action: Keyboard Key.backspace
Screenshot: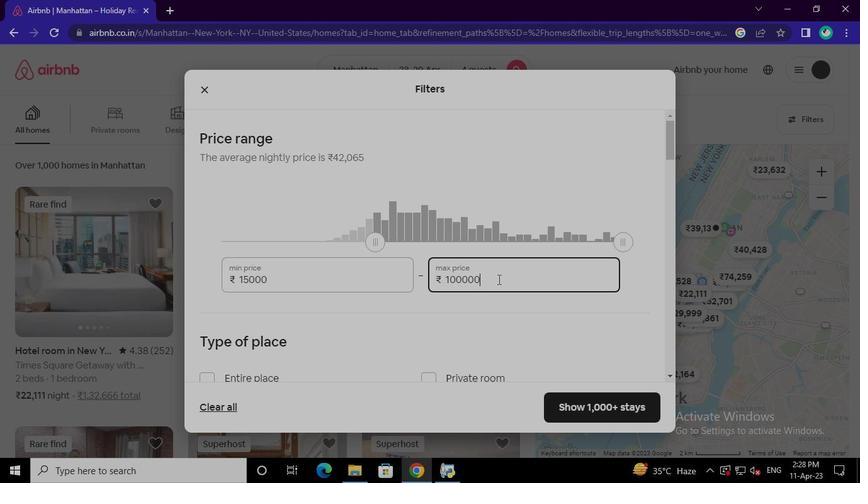 
Action: Keyboard Key.backspace
Screenshot: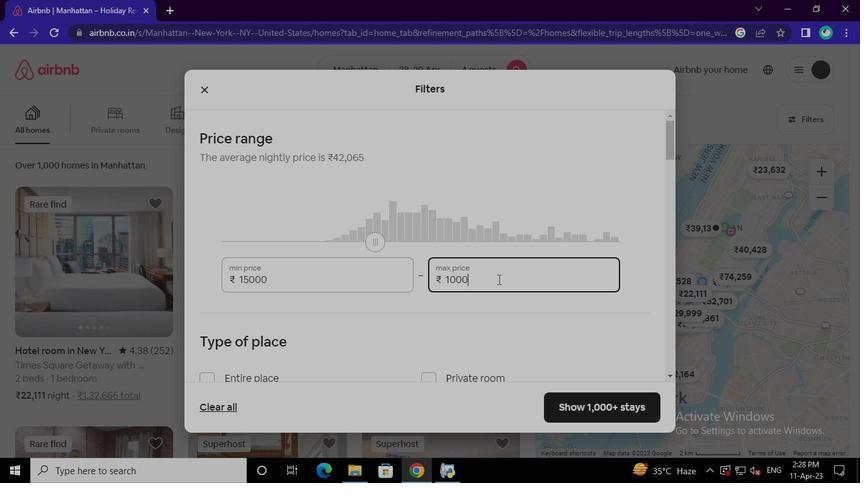 
Action: Keyboard Key.backspace
Screenshot: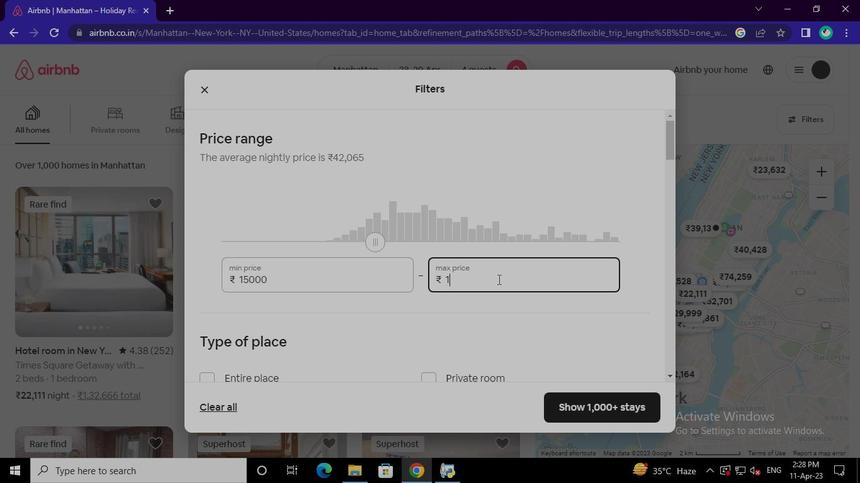 
Action: Keyboard Key.backspace
Screenshot: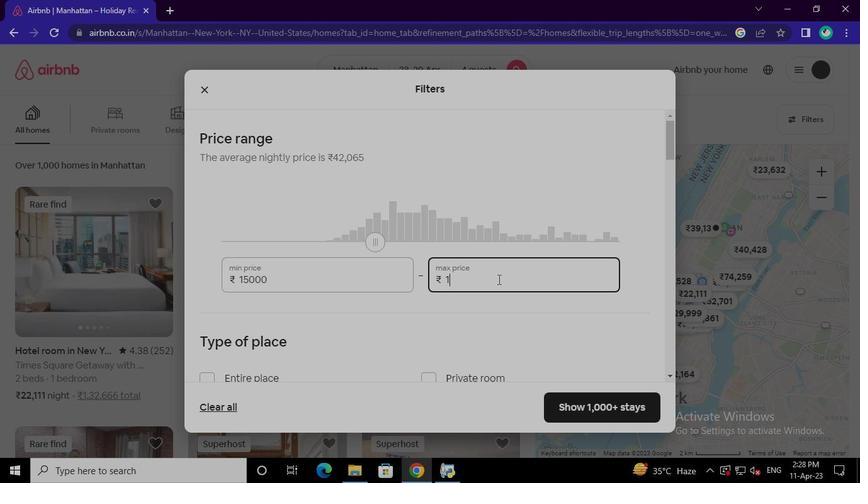 
Action: Keyboard Key.backspace
Screenshot: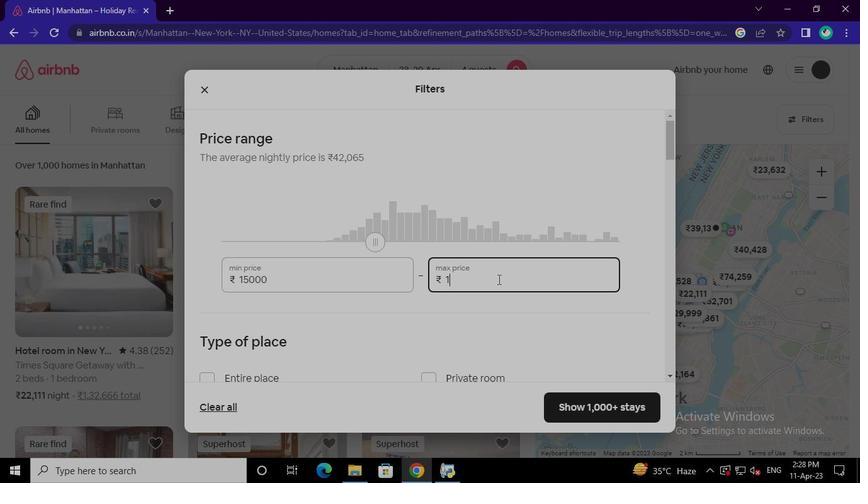 
Action: Keyboard Key.backspace
Screenshot: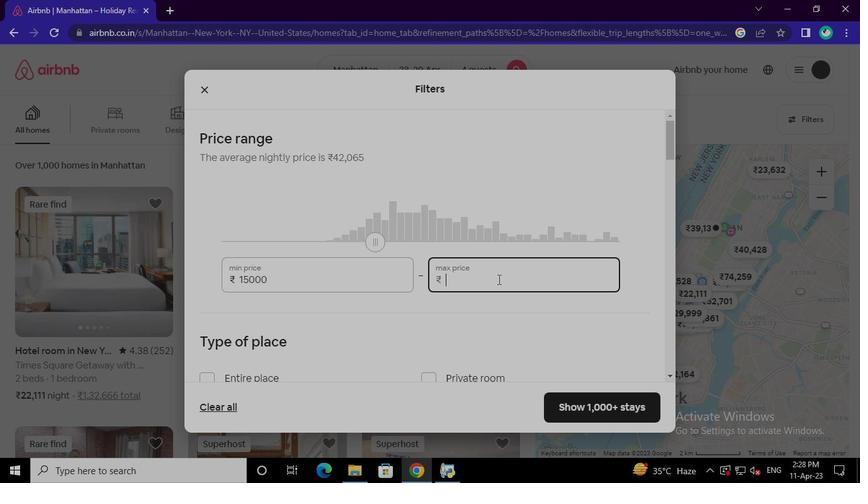 
Action: Keyboard Key.backspace
Screenshot: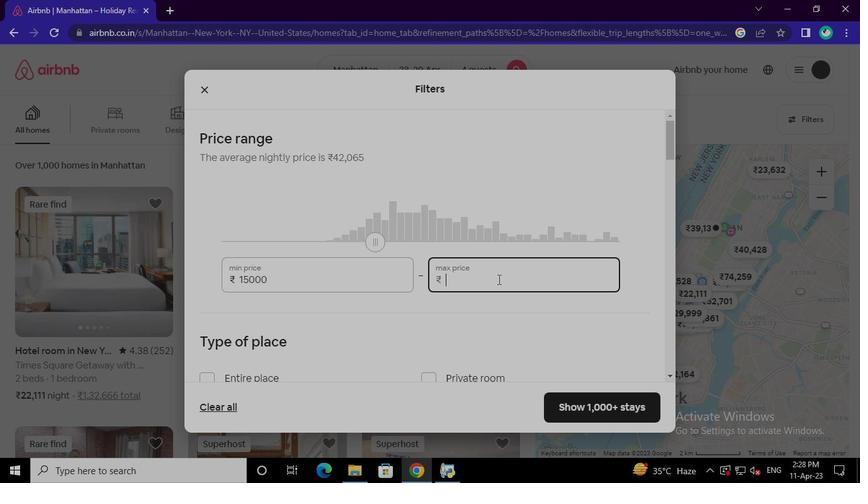 
Action: Keyboard Key.backspace
Screenshot: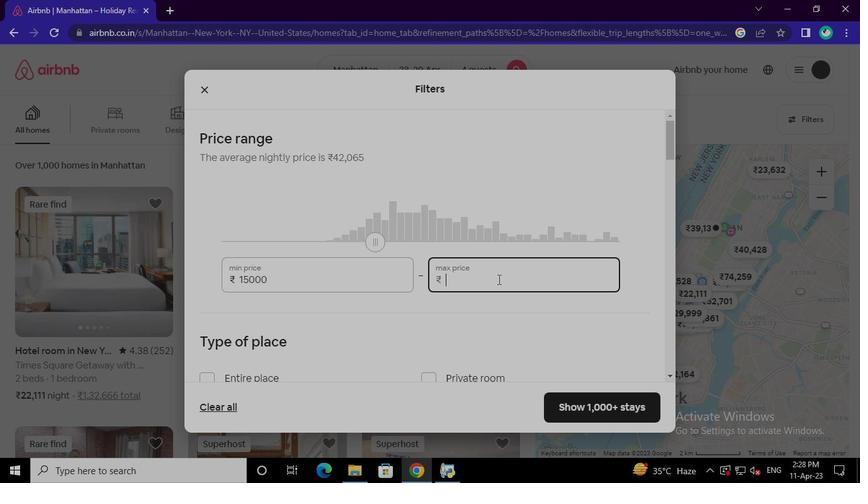 
Action: Keyboard Key.backspace
Screenshot: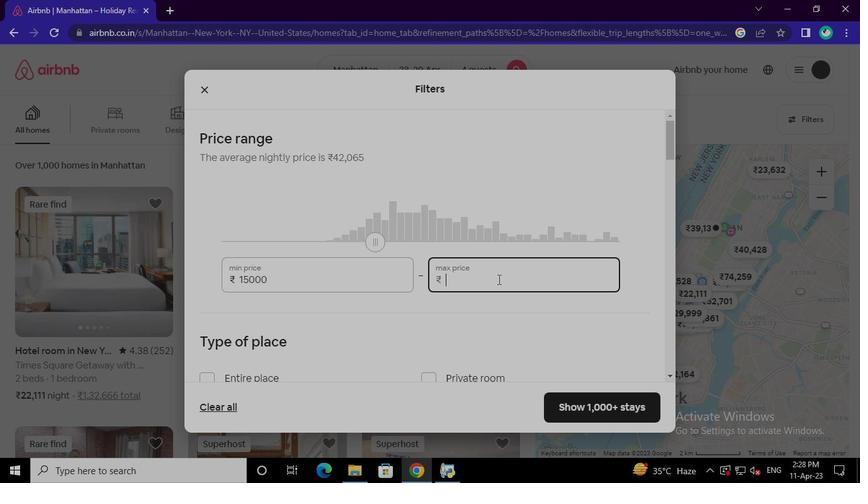 
Action: Keyboard <98>
Screenshot: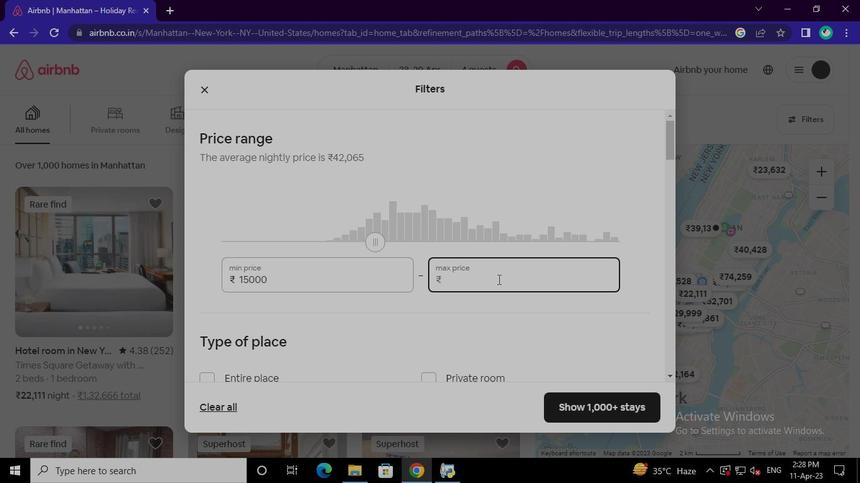 
Action: Keyboard <96>
Screenshot: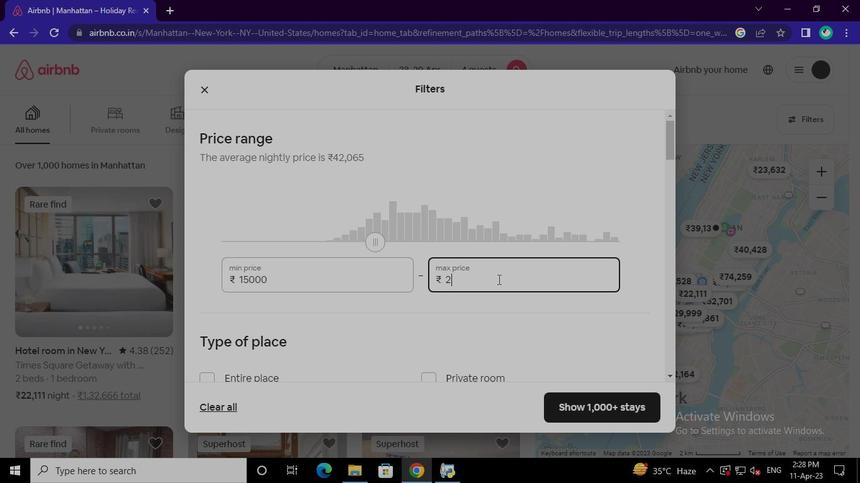 
Action: Keyboard <96>
Screenshot: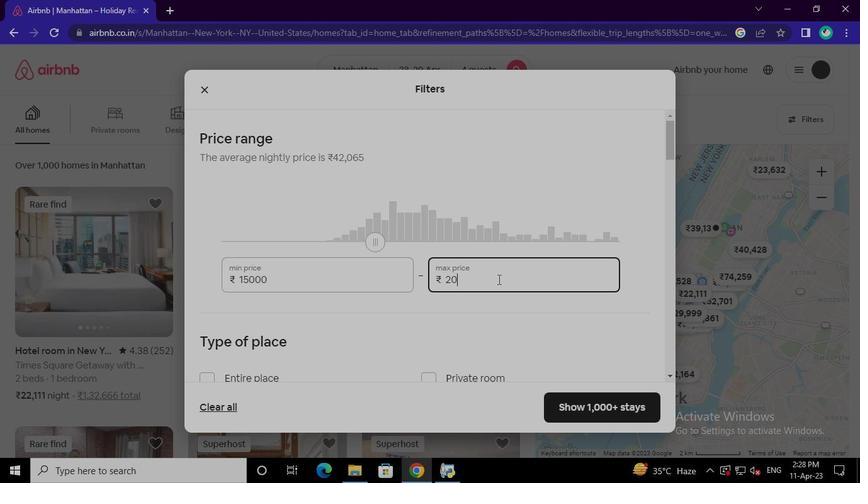 
Action: Keyboard <96>
Screenshot: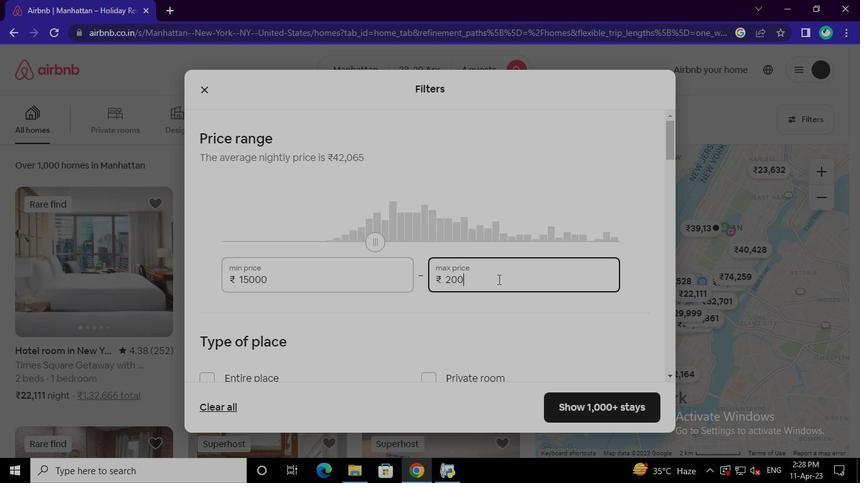
Action: Keyboard <96>
Screenshot: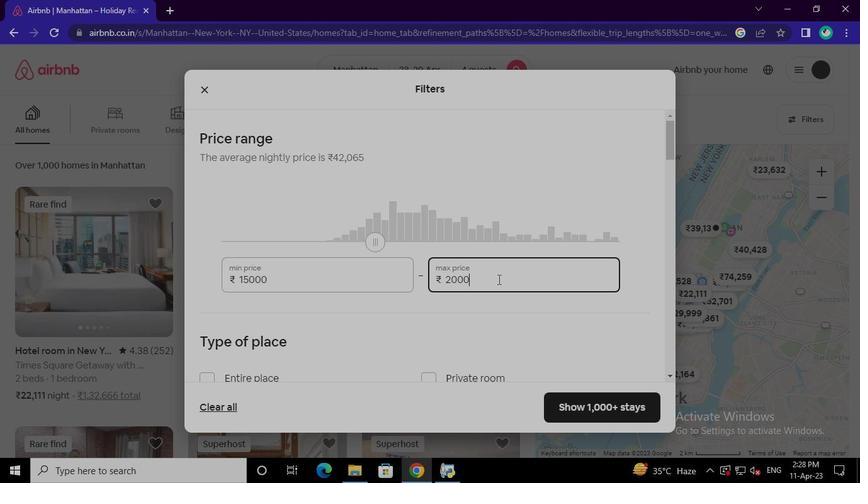 
Action: Mouse moved to (209, 256)
Screenshot: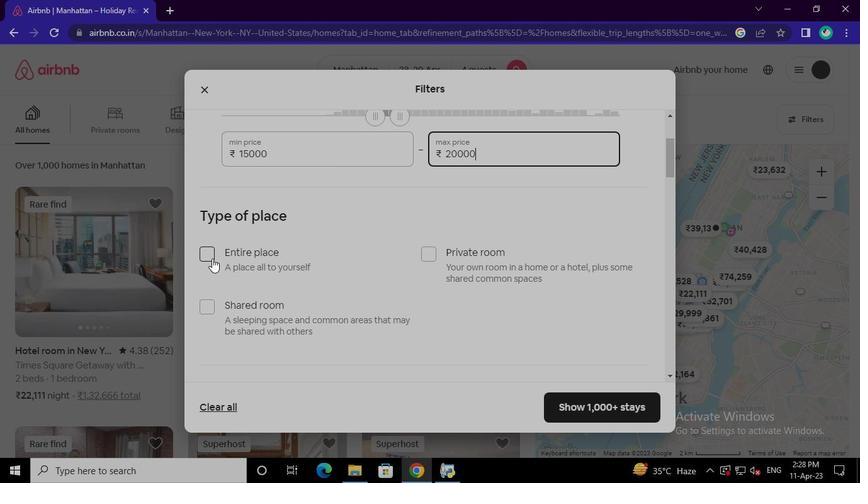 
Action: Mouse pressed left at (209, 256)
Screenshot: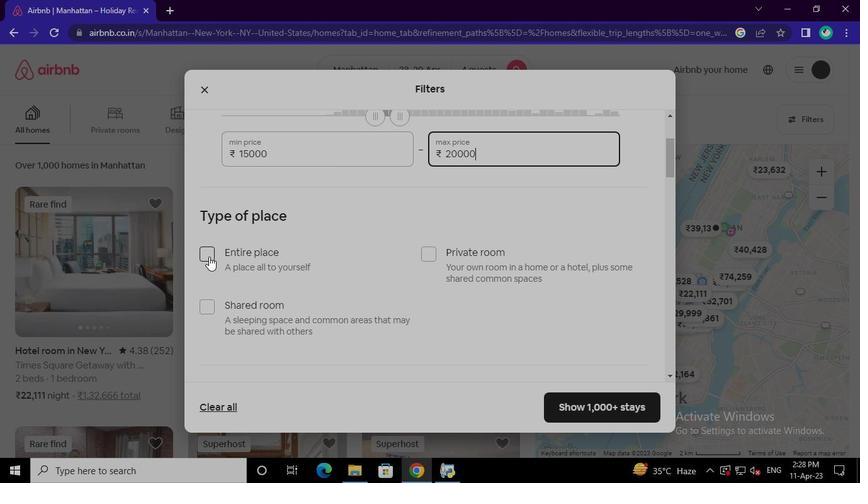 
Action: Mouse moved to (319, 277)
Screenshot: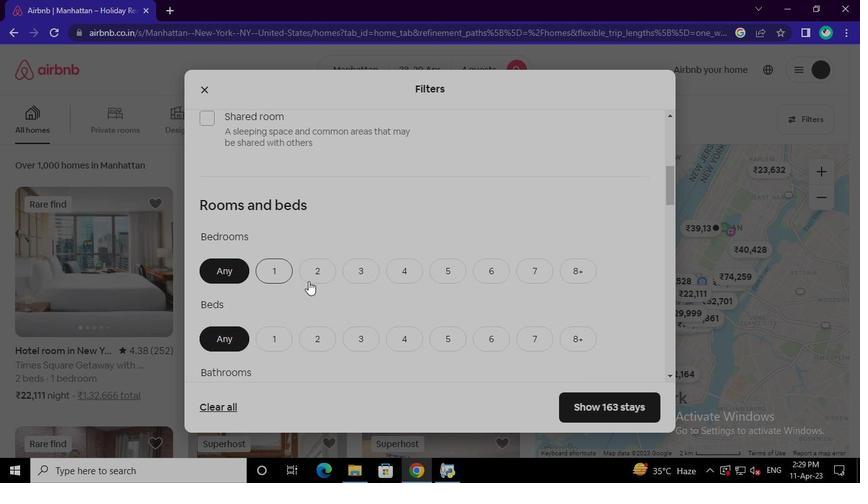 
Action: Mouse pressed left at (319, 277)
Screenshot: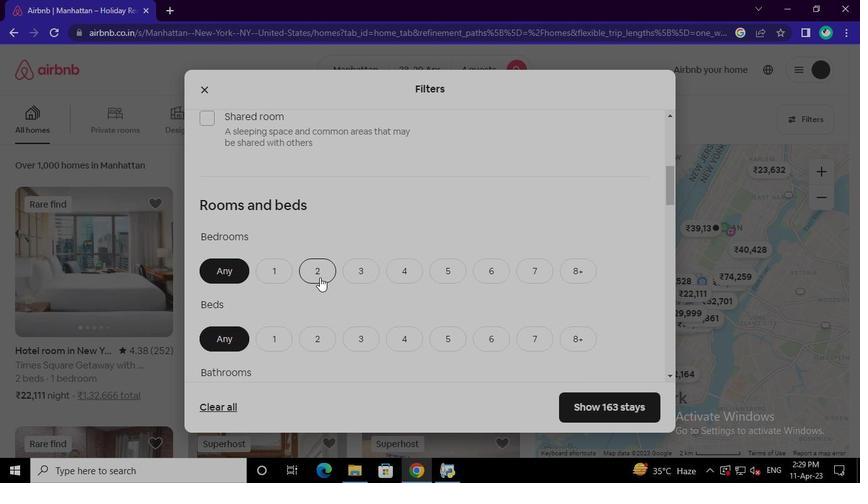 
Action: Mouse pressed left at (319, 277)
Screenshot: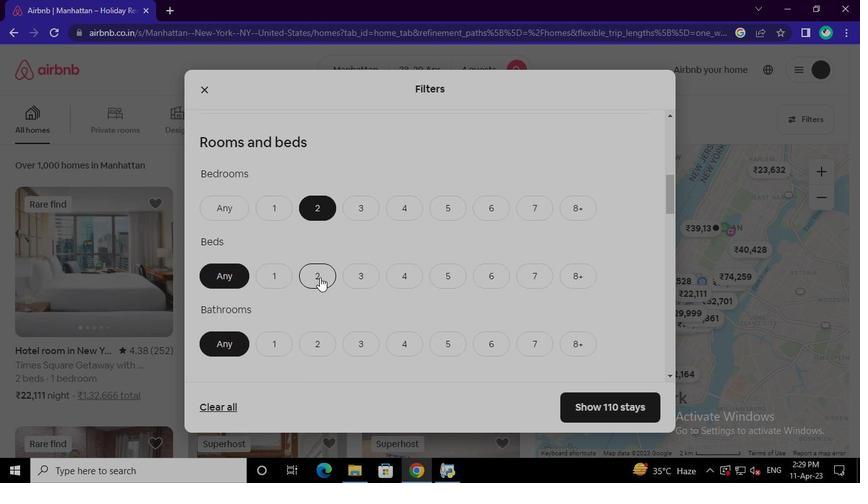 
Action: Mouse moved to (318, 338)
Screenshot: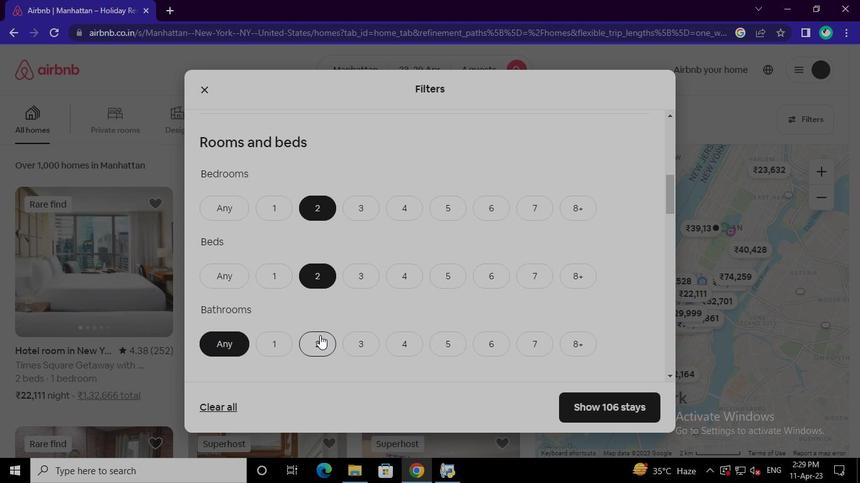 
Action: Mouse pressed left at (318, 338)
Screenshot: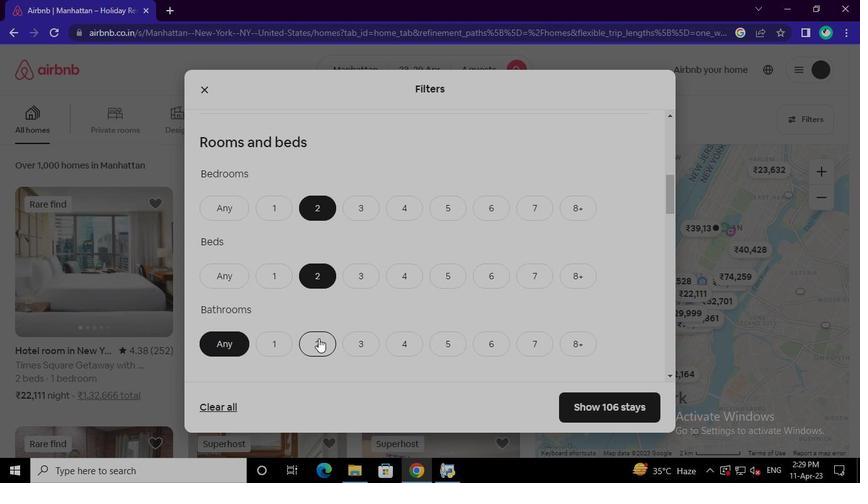 
Action: Mouse moved to (274, 248)
Screenshot: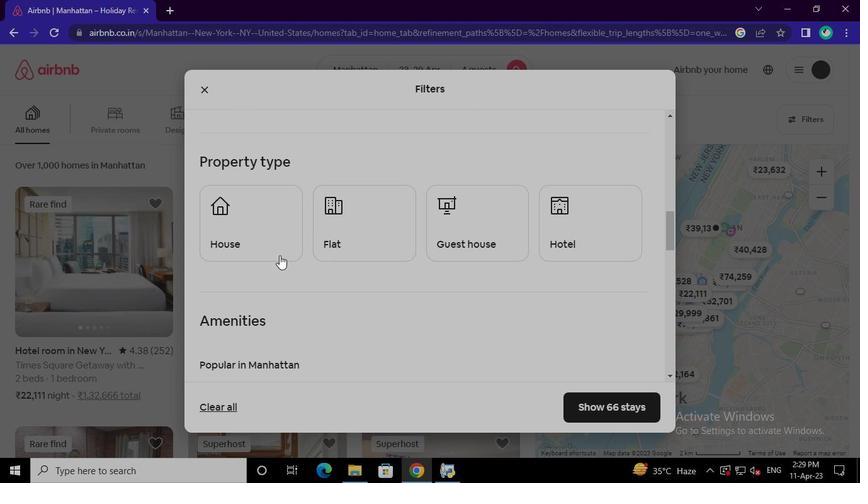
Action: Mouse pressed left at (274, 248)
Screenshot: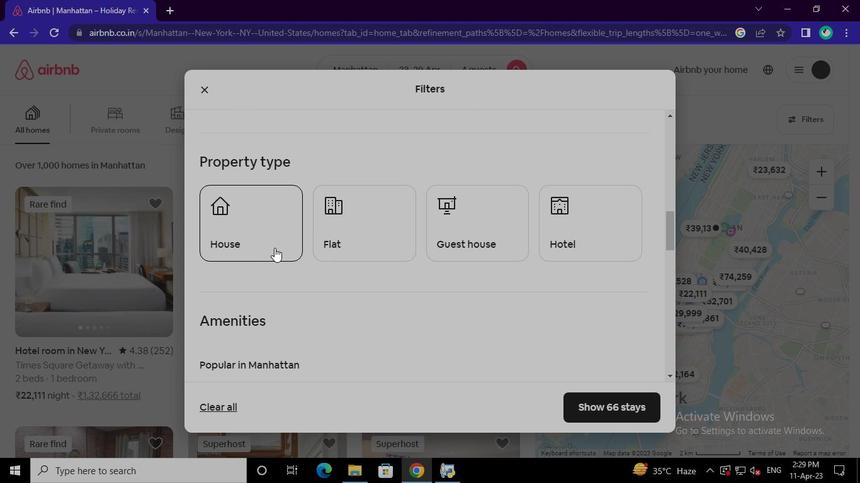 
Action: Mouse moved to (236, 353)
Screenshot: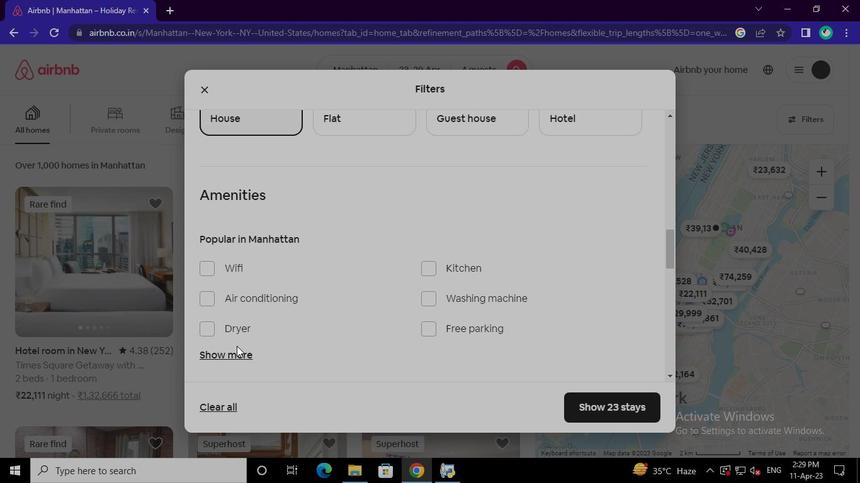 
Action: Mouse pressed left at (236, 353)
Screenshot: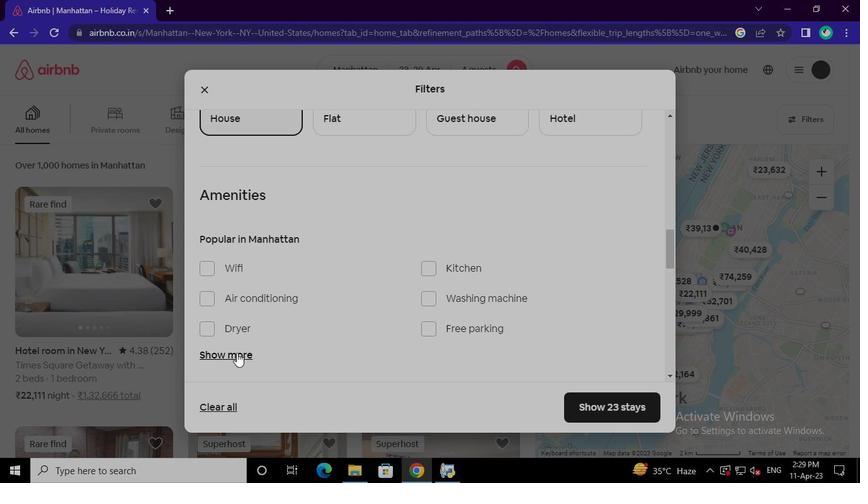 
Action: Mouse moved to (222, 126)
Screenshot: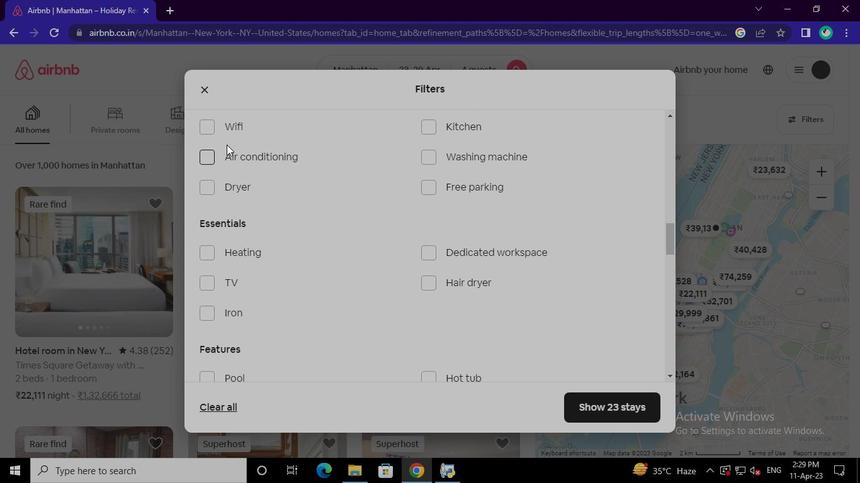 
Action: Mouse pressed left at (222, 126)
Screenshot: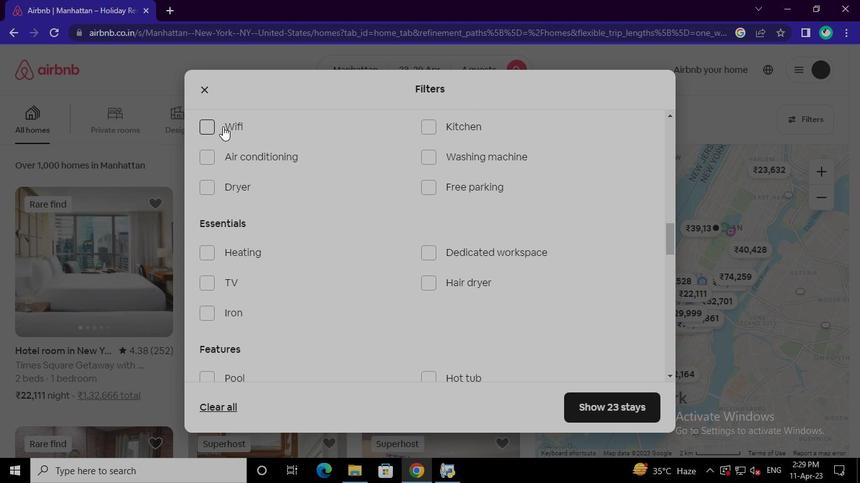 
Action: Mouse moved to (423, 124)
Screenshot: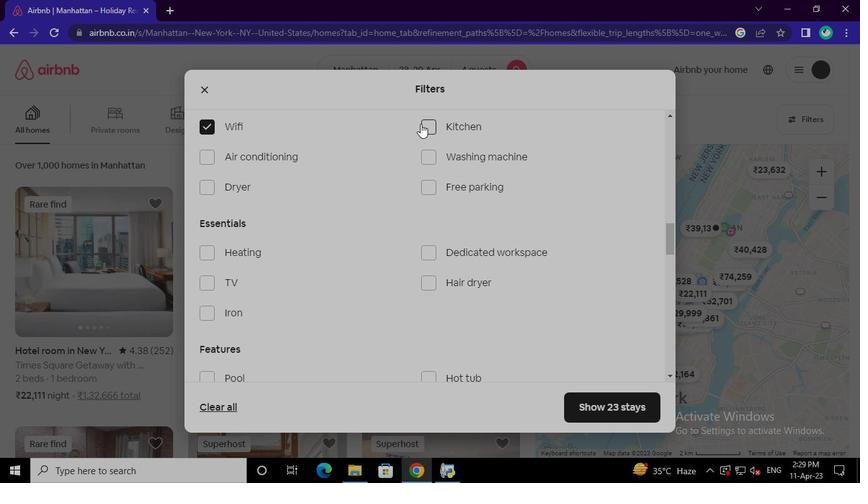 
Action: Mouse pressed left at (423, 124)
Screenshot: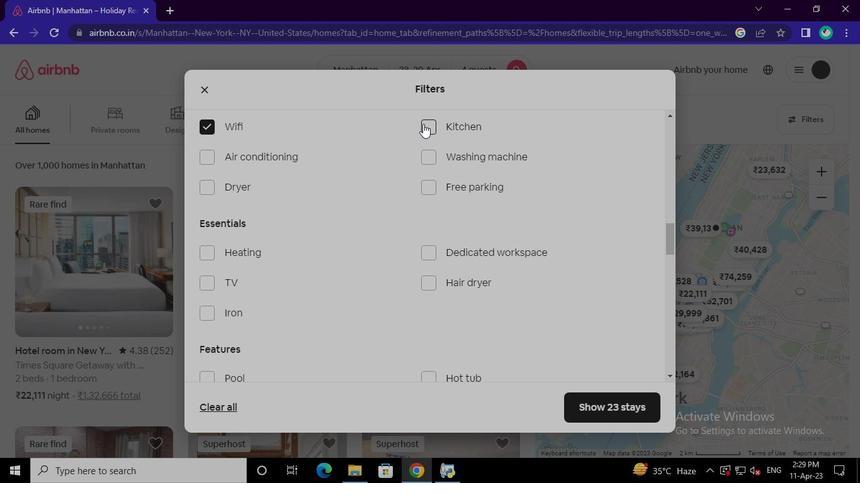 
Action: Mouse moved to (259, 256)
Screenshot: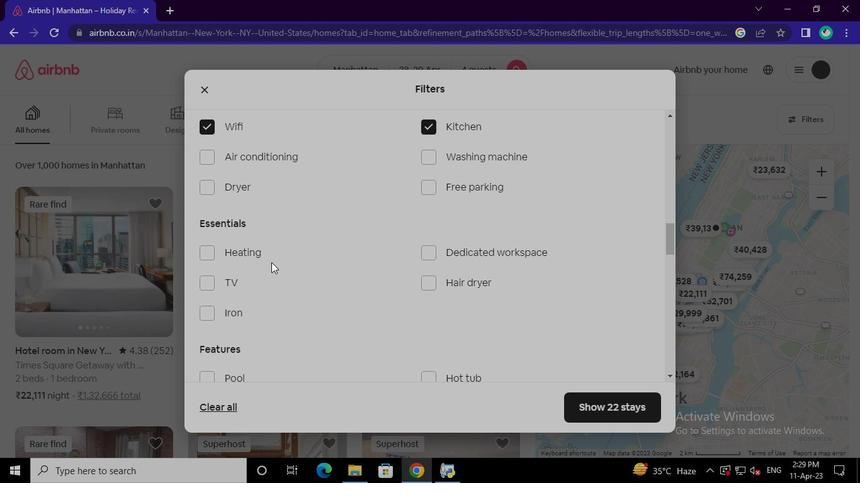 
Action: Mouse pressed left at (259, 256)
Screenshot: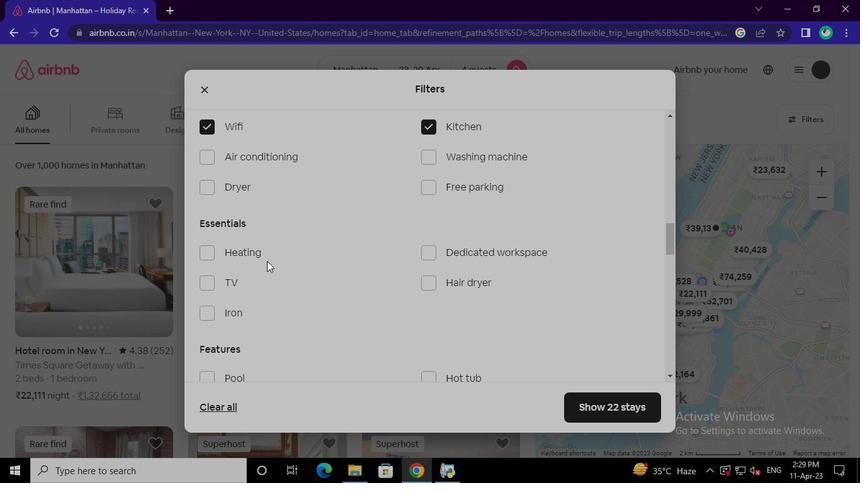 
Action: Mouse moved to (428, 316)
Screenshot: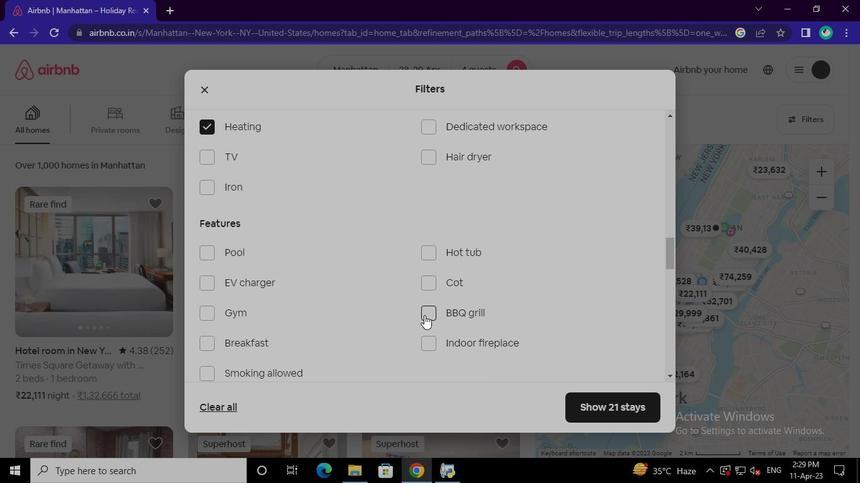
Action: Mouse pressed left at (428, 316)
Screenshot: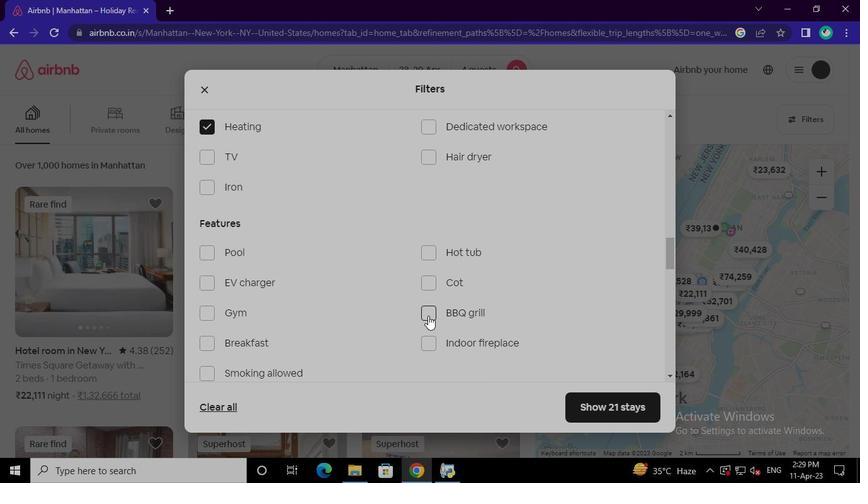 
Action: Mouse moved to (252, 345)
Screenshot: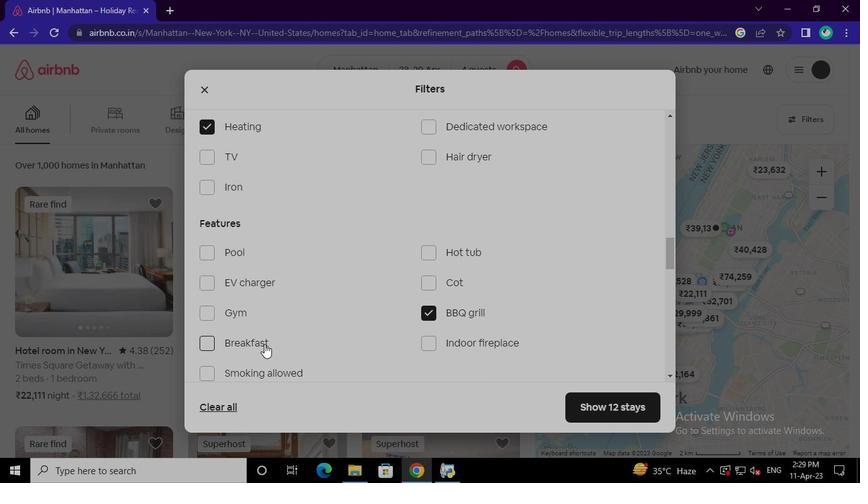 
Action: Mouse pressed left at (252, 345)
Screenshot: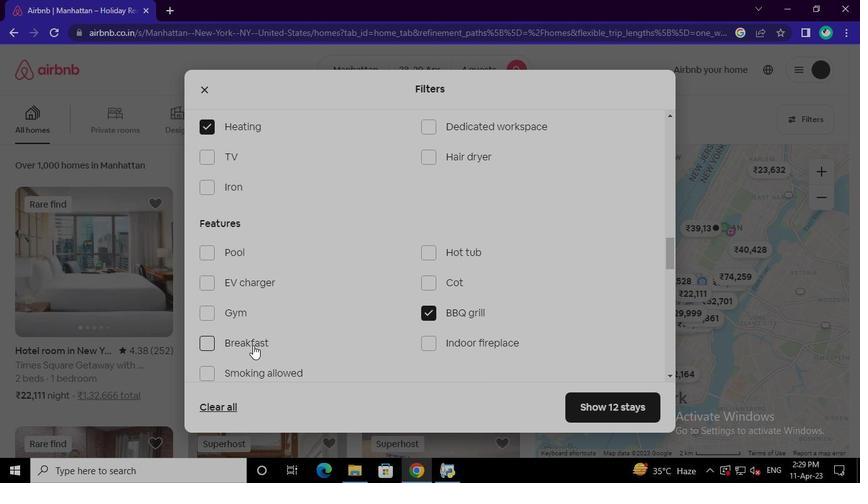 
Action: Mouse moved to (236, 292)
Screenshot: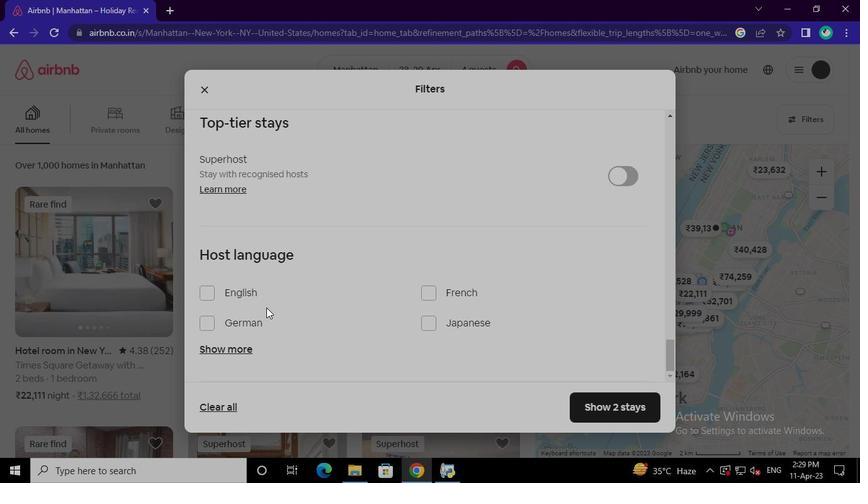 
Action: Mouse pressed left at (236, 292)
Screenshot: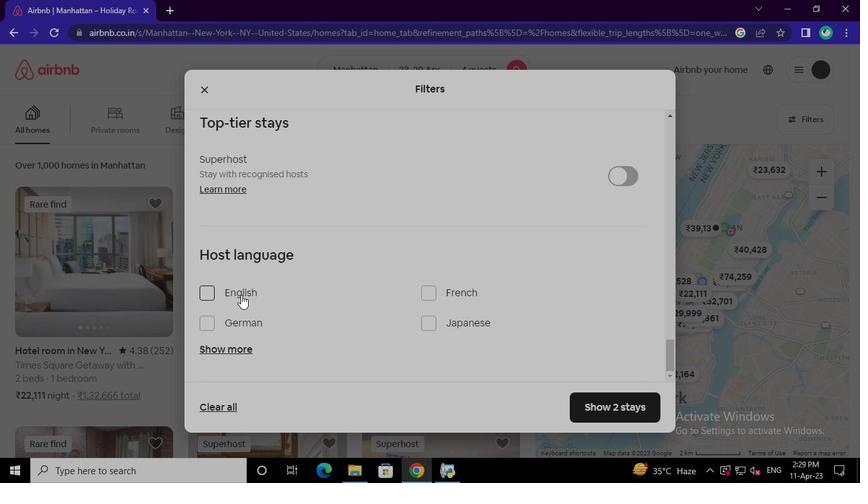 
Action: Mouse moved to (588, 402)
Screenshot: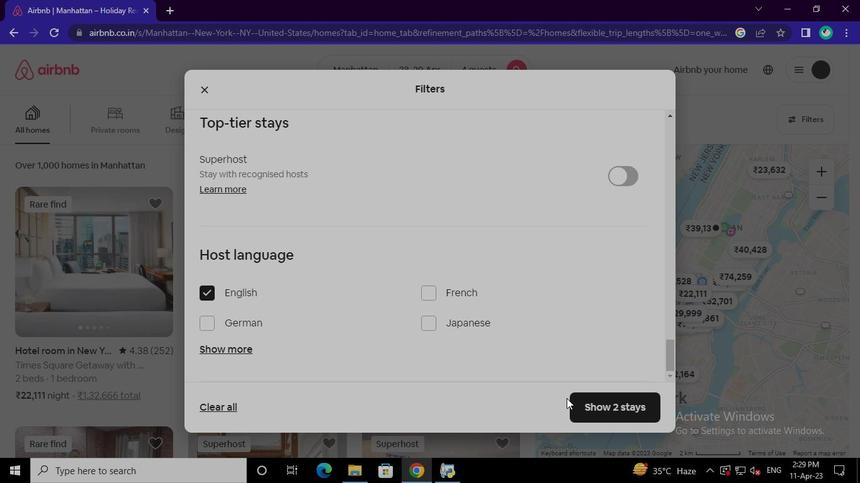 
Action: Mouse pressed left at (588, 402)
Screenshot: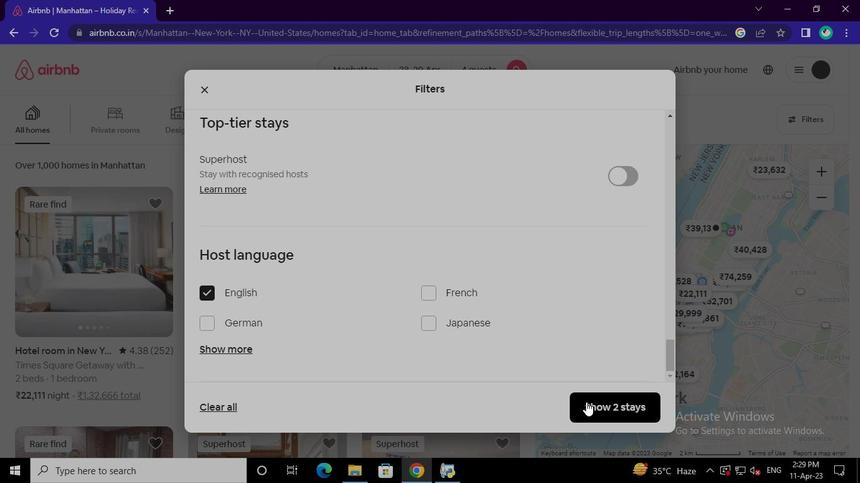 
Action: Mouse moved to (454, 471)
Screenshot: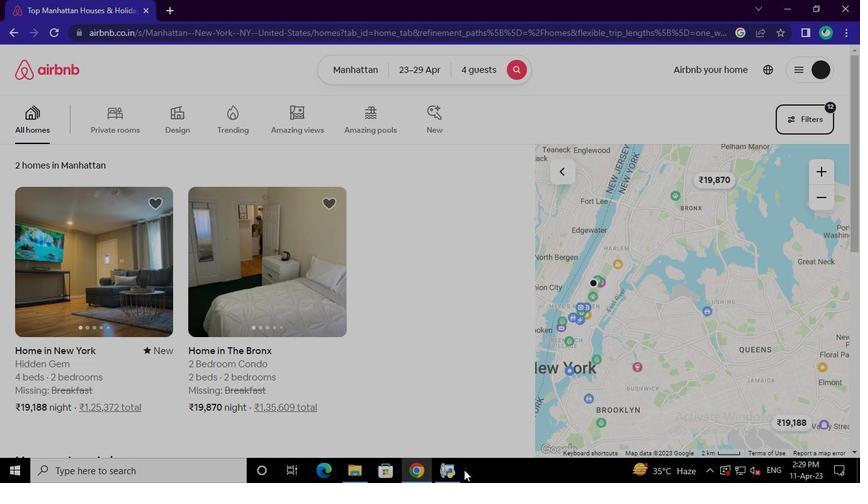 
Action: Mouse pressed left at (454, 471)
Screenshot: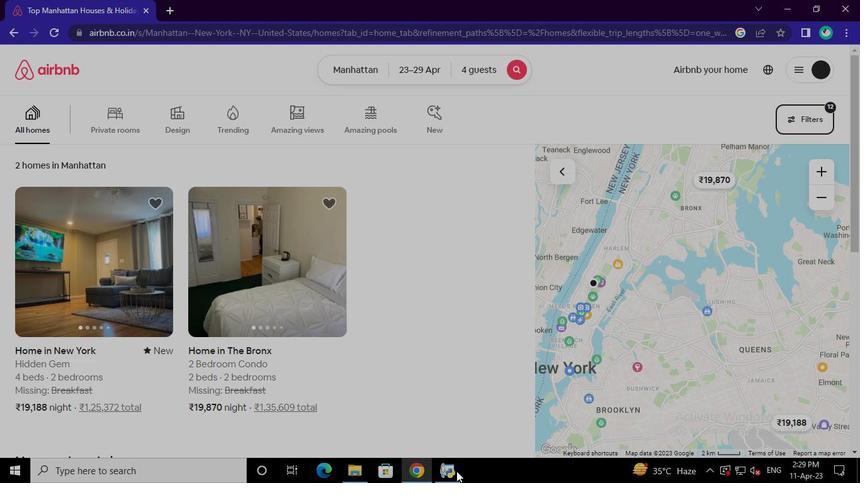 
Action: Mouse moved to (667, 78)
Screenshot: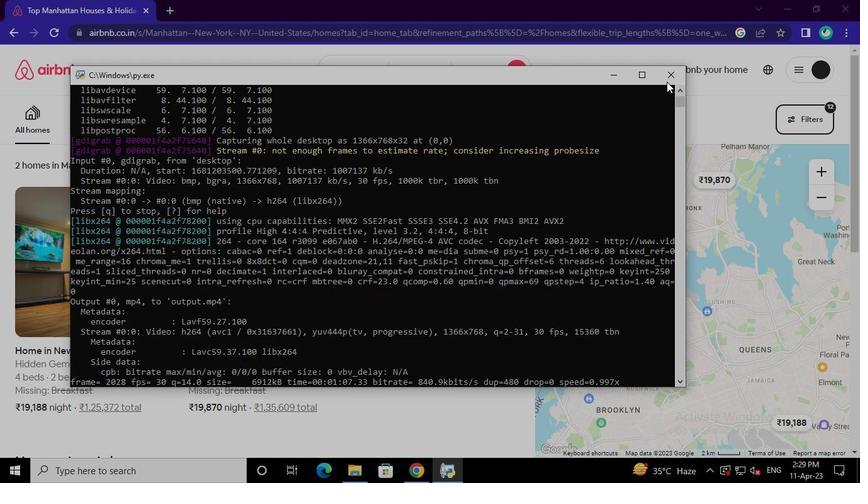 
Action: Mouse pressed left at (667, 78)
Screenshot: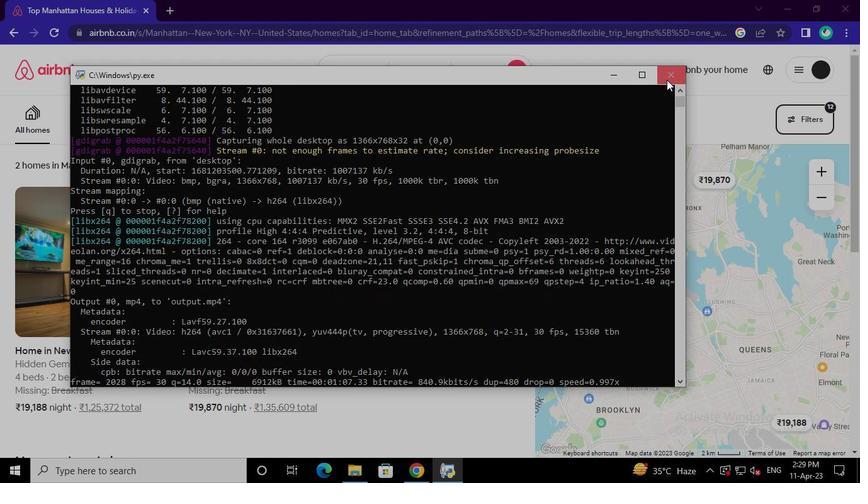 
